 Task: Search one way flight ticket for 5 adults, 2 children, 1 infant in seat and 2 infants on lap in economy from St. Cloud: St. Cloud Regional Airport to Laramie: Laramie Regional Airport on 5-3-2023. Choice of flights is Spirit. Number of bags: 2 checked bags. Price is upto 92000. Outbound departure time preference is 4:00.
Action: Mouse moved to (268, 421)
Screenshot: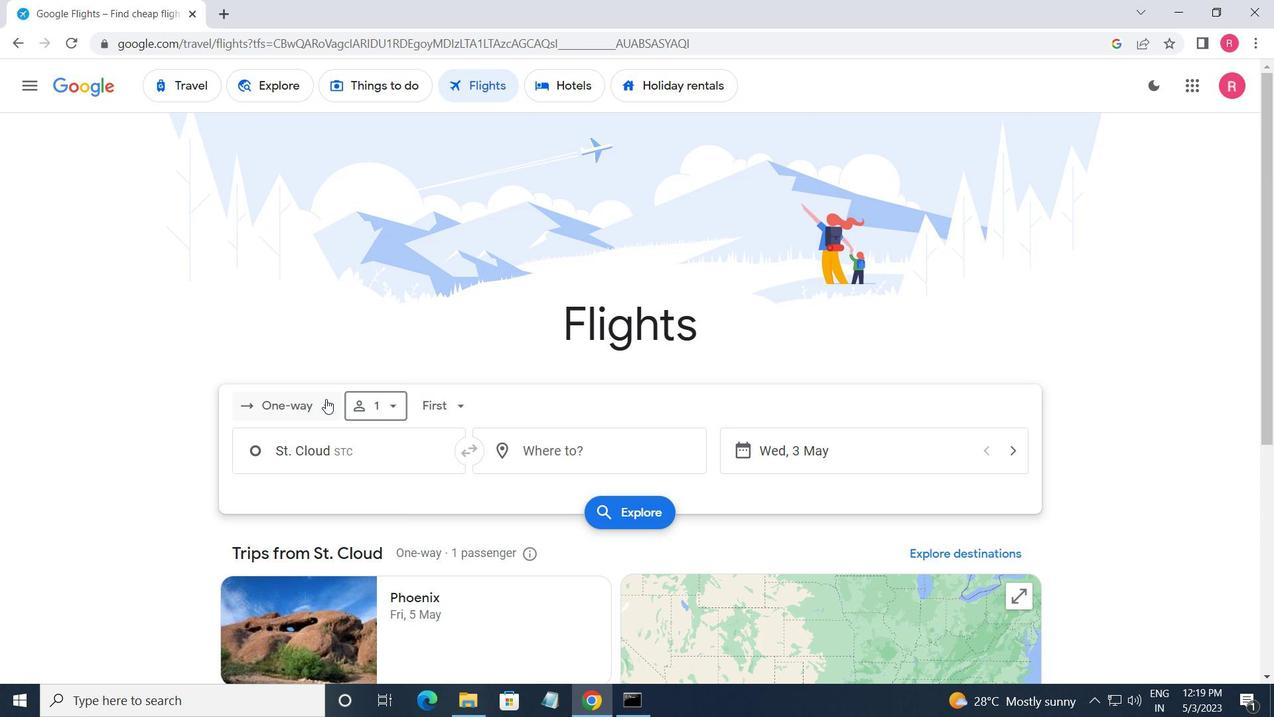 
Action: Mouse pressed left at (268, 421)
Screenshot: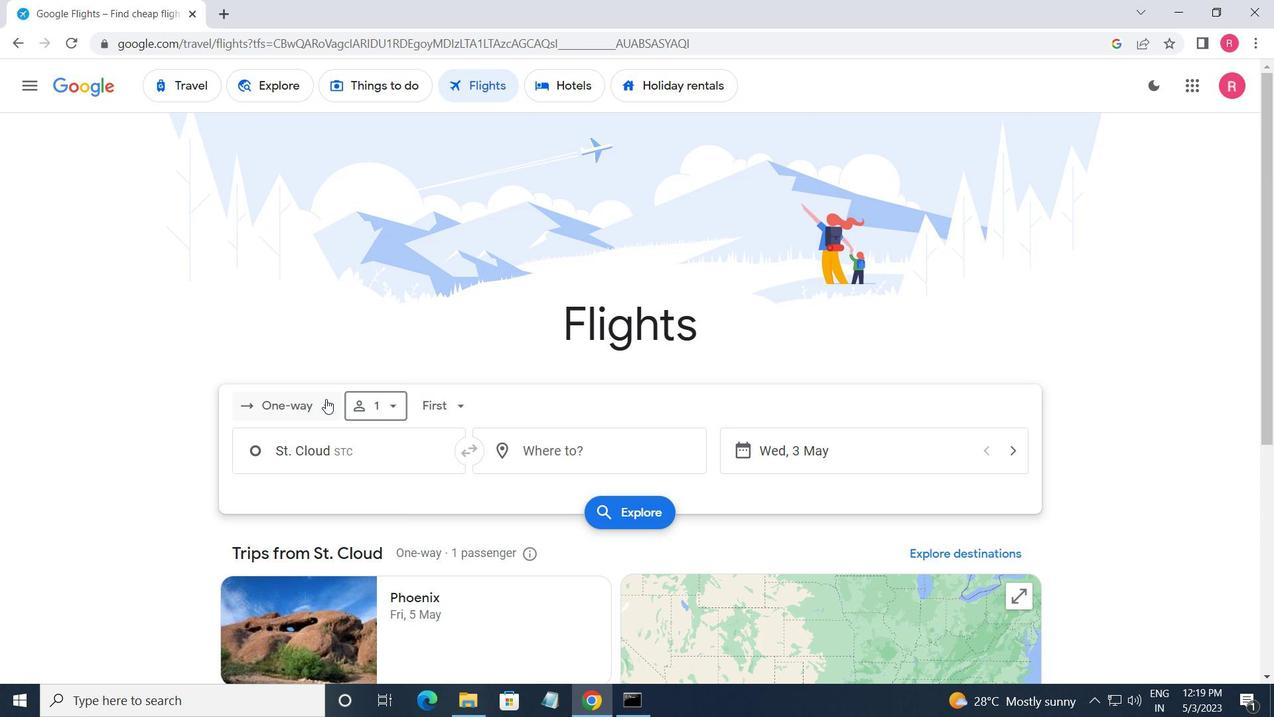 
Action: Mouse moved to (309, 473)
Screenshot: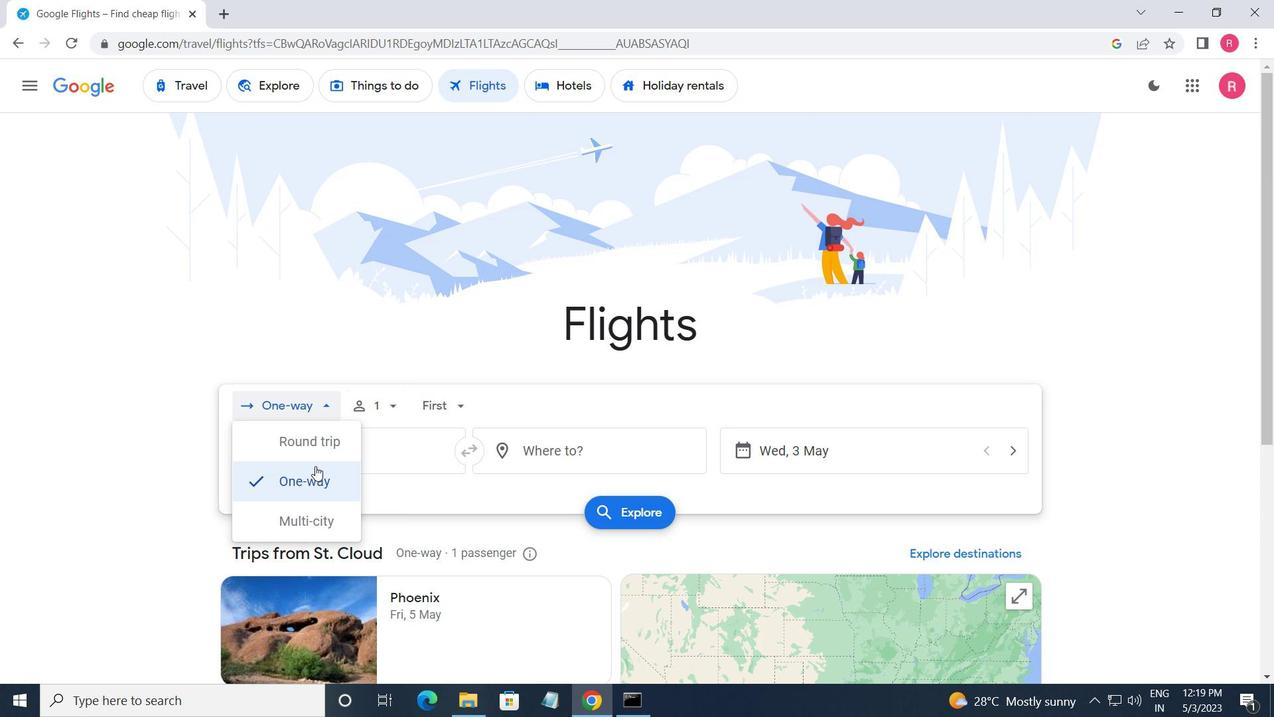
Action: Mouse pressed left at (309, 473)
Screenshot: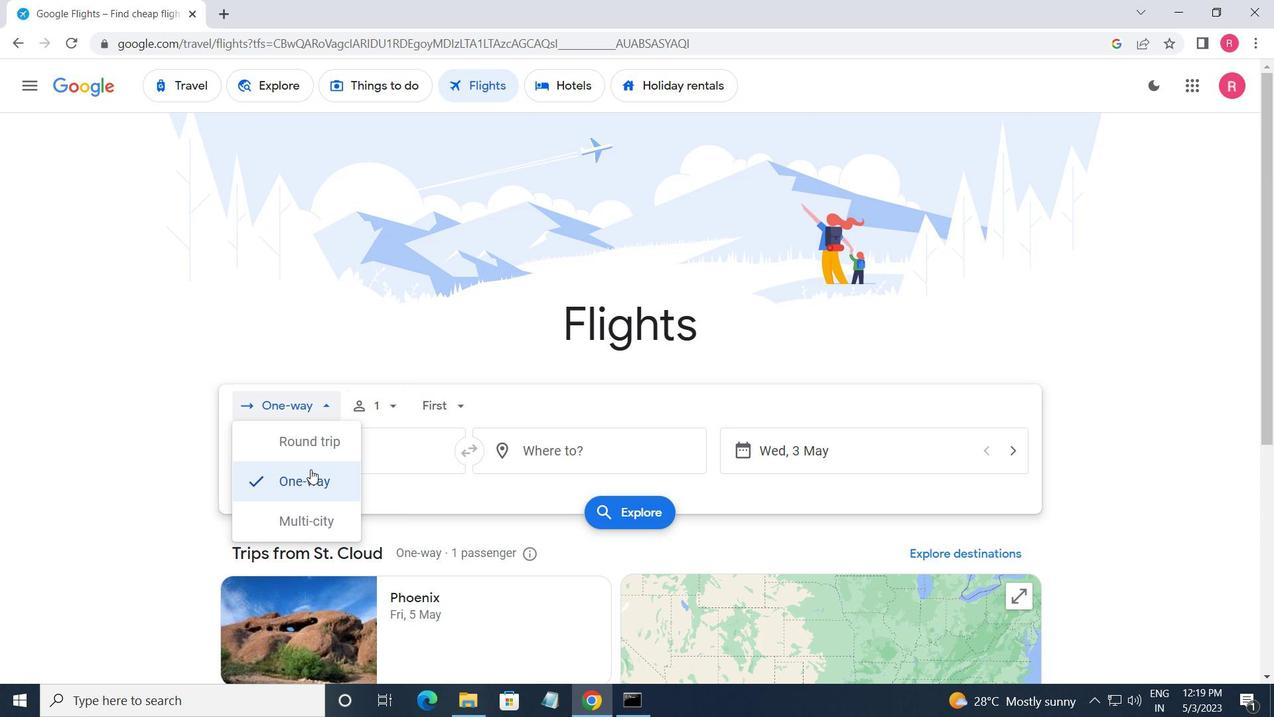 
Action: Mouse moved to (363, 403)
Screenshot: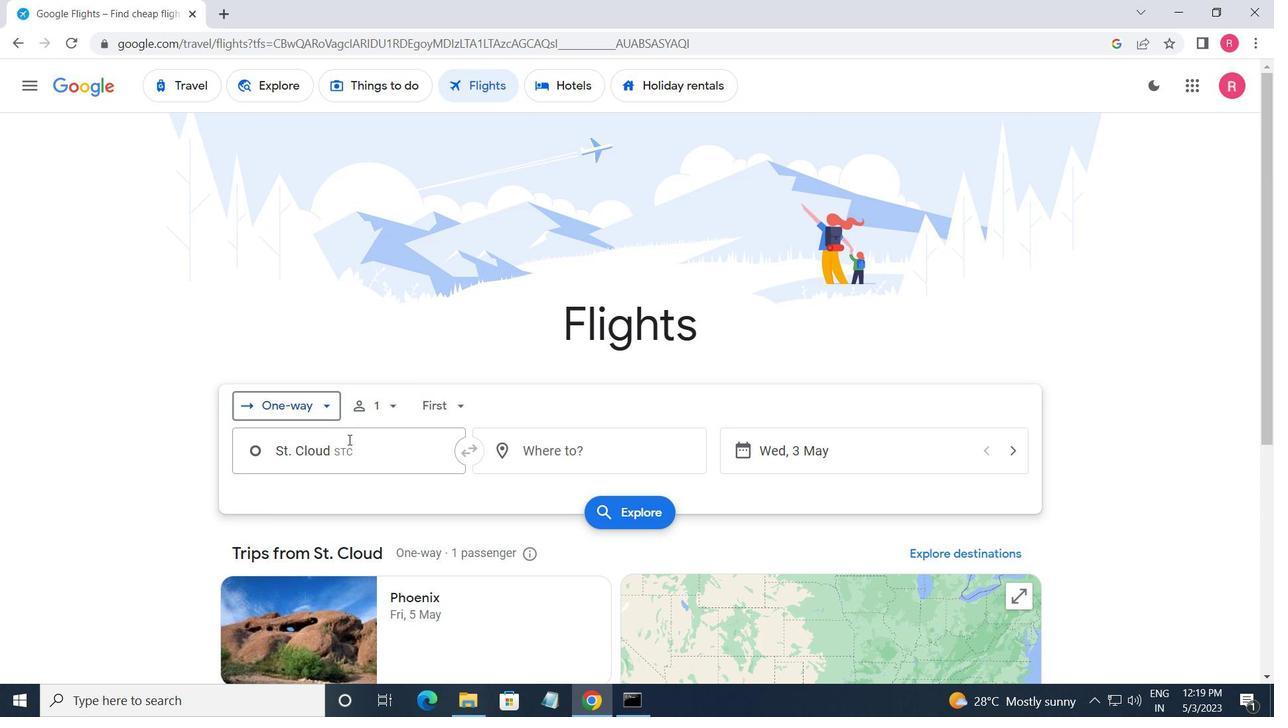 
Action: Mouse pressed left at (363, 403)
Screenshot: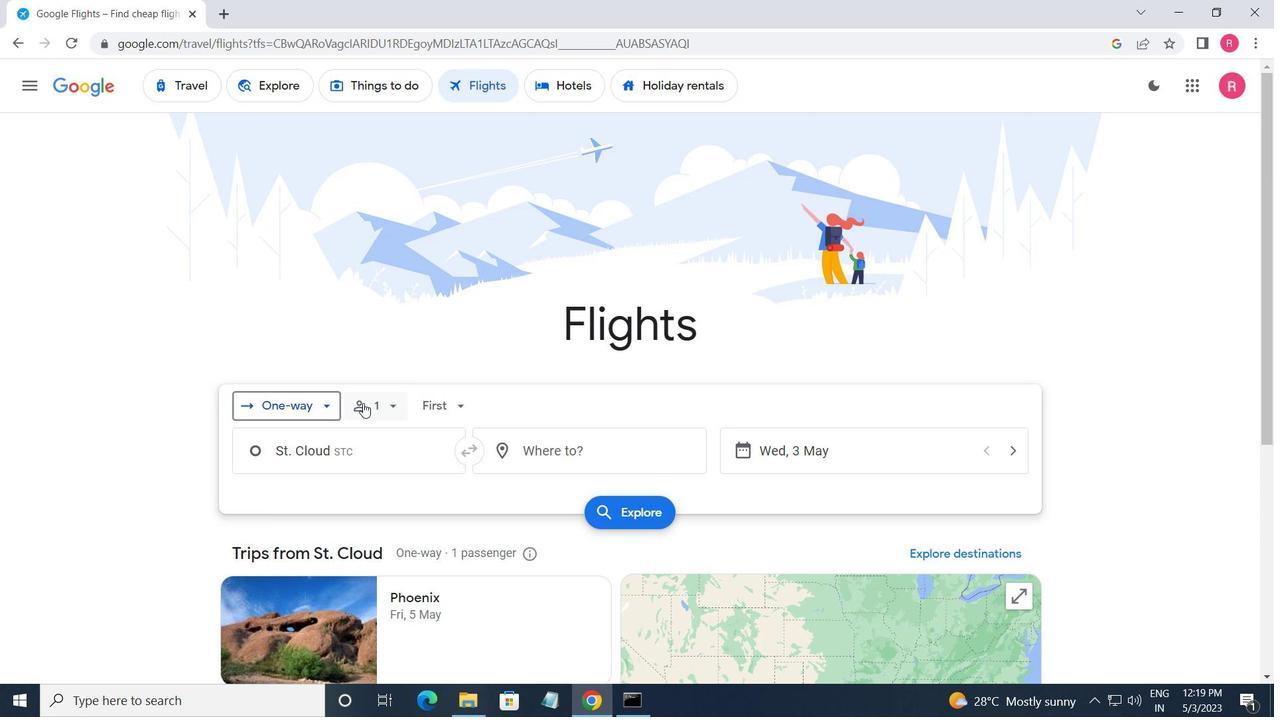 
Action: Mouse moved to (510, 447)
Screenshot: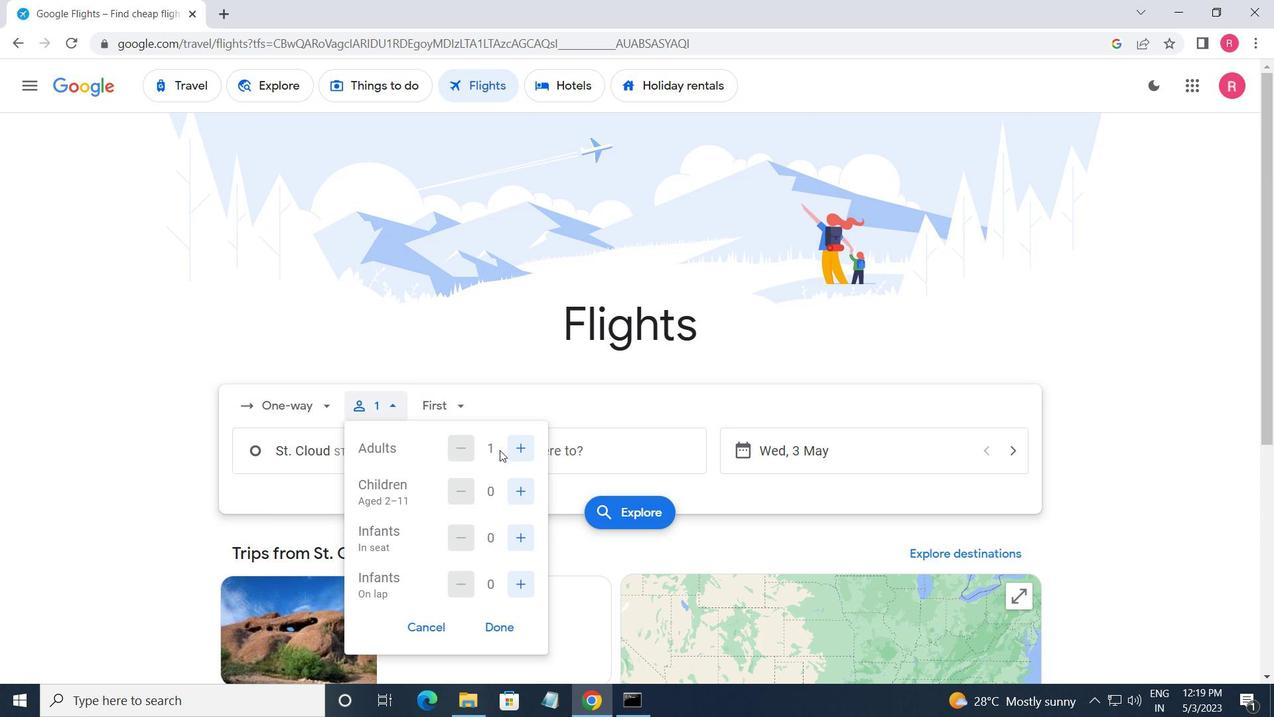 
Action: Mouse pressed left at (510, 447)
Screenshot: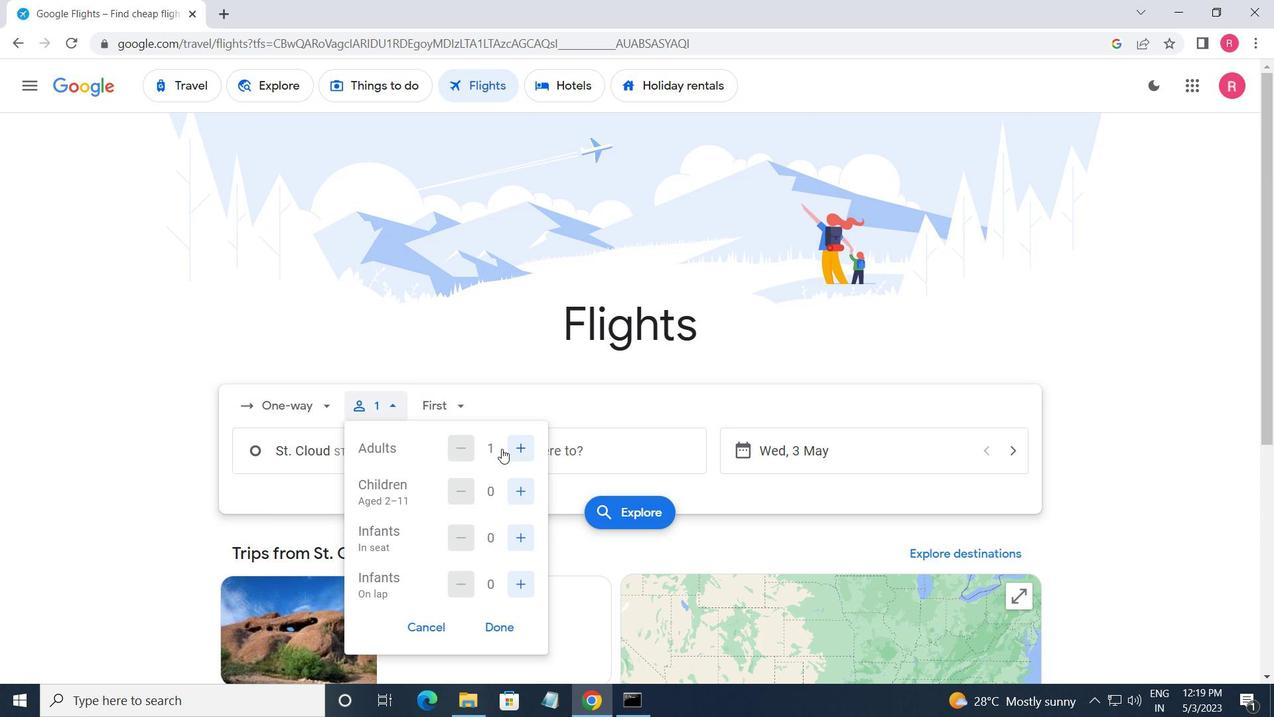 
Action: Mouse pressed left at (510, 447)
Screenshot: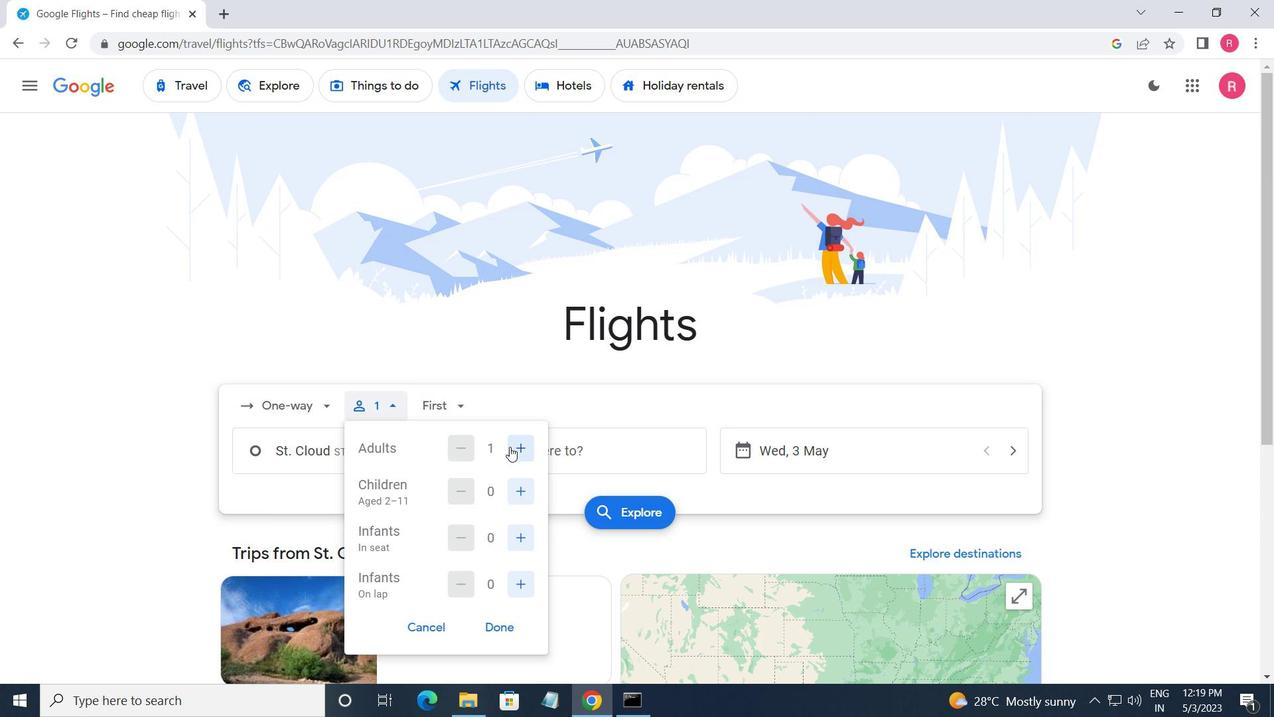 
Action: Mouse pressed left at (510, 447)
Screenshot: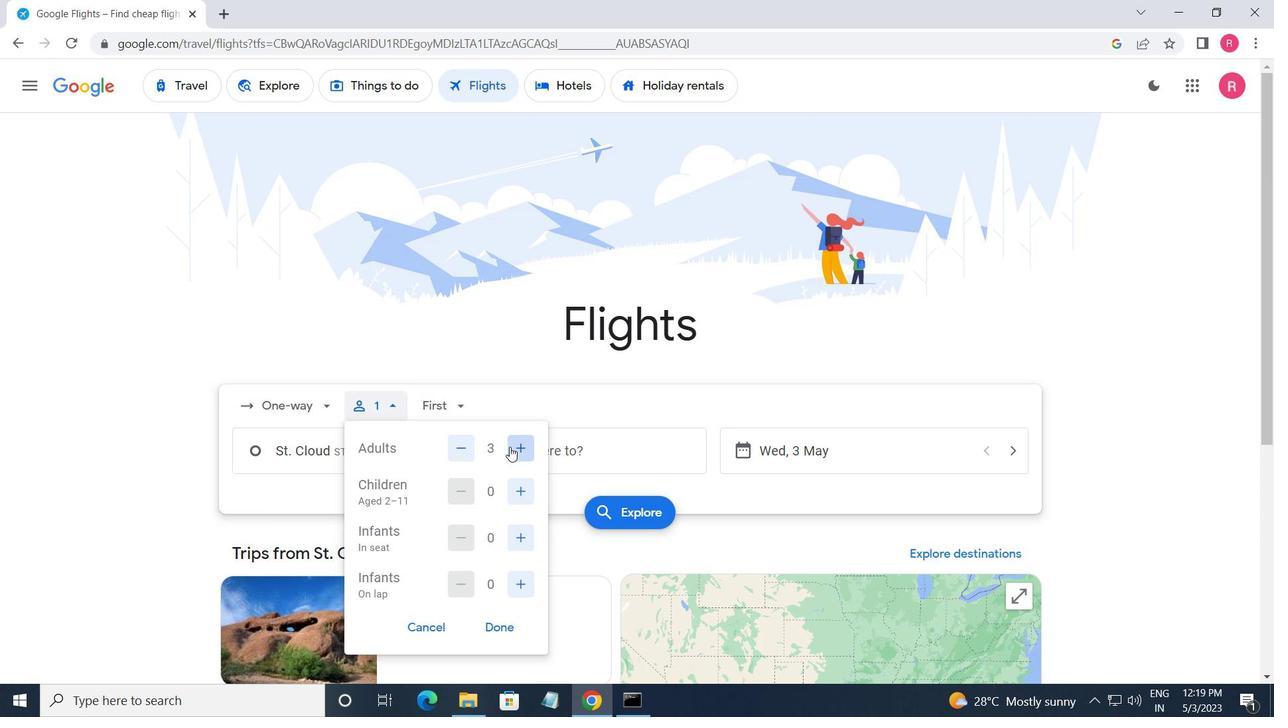 
Action: Mouse pressed left at (510, 447)
Screenshot: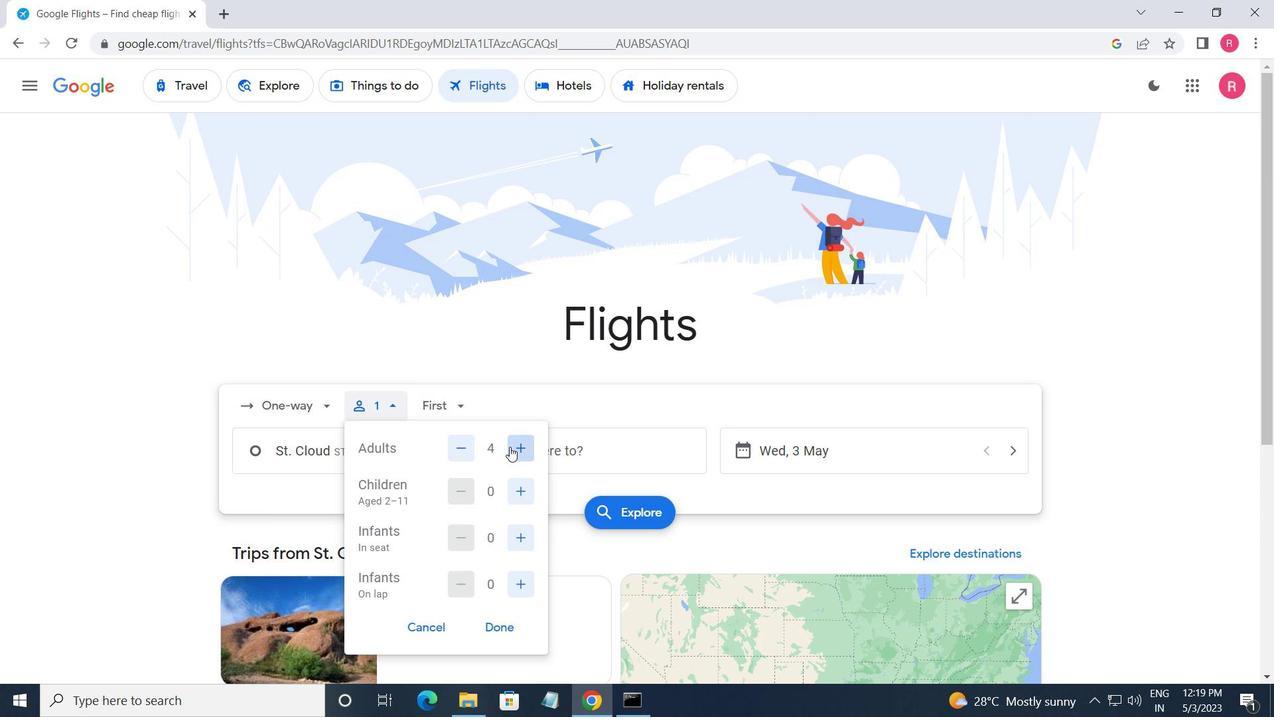 
Action: Mouse moved to (521, 485)
Screenshot: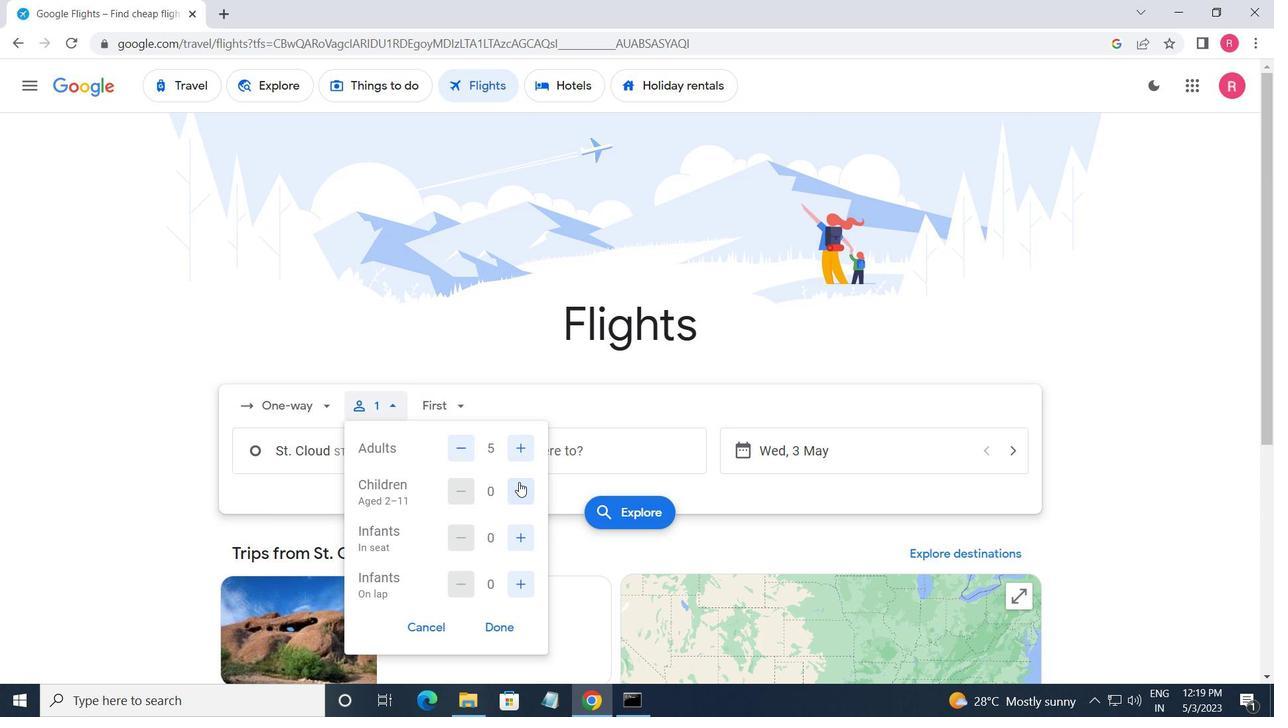 
Action: Mouse pressed left at (521, 485)
Screenshot: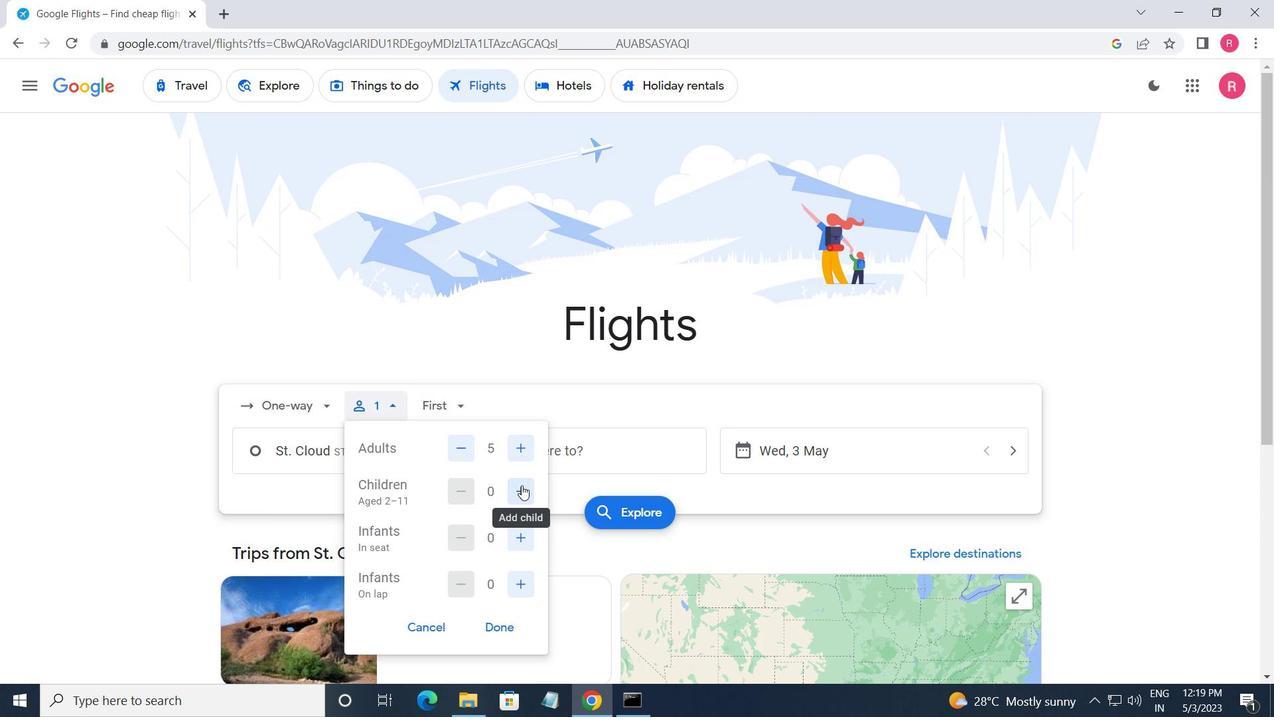 
Action: Mouse pressed left at (521, 485)
Screenshot: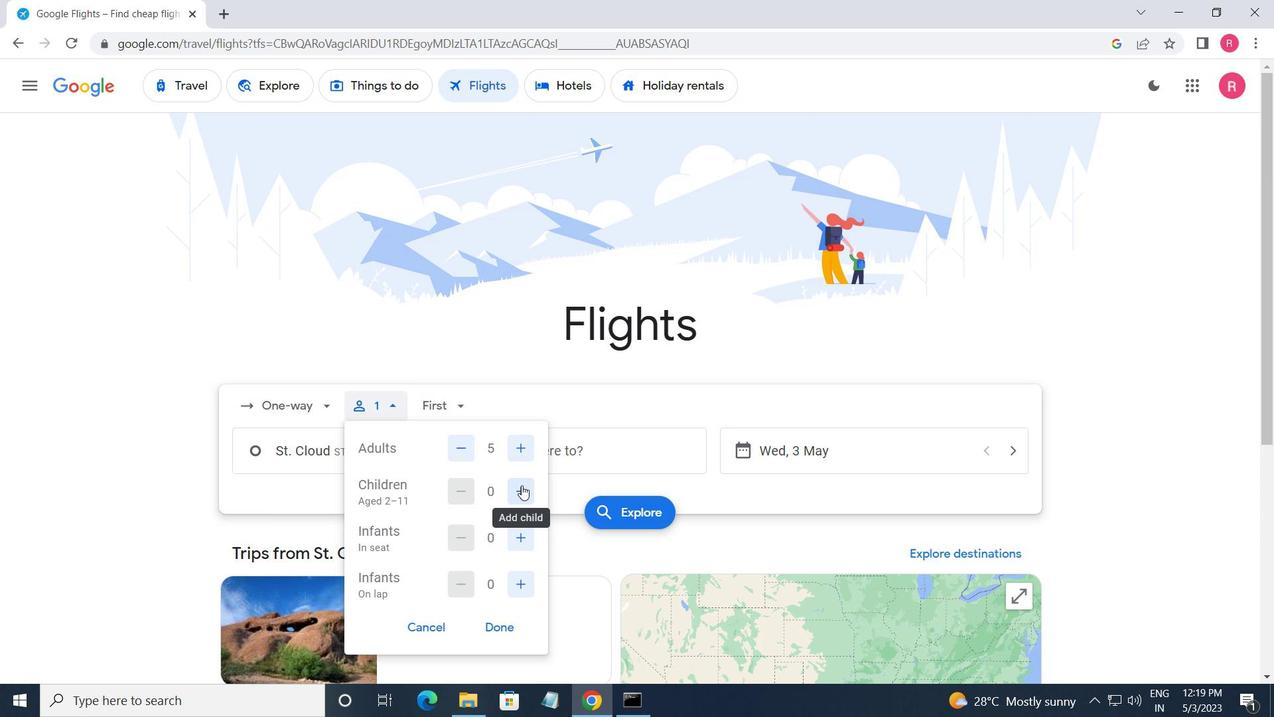 
Action: Mouse moved to (523, 531)
Screenshot: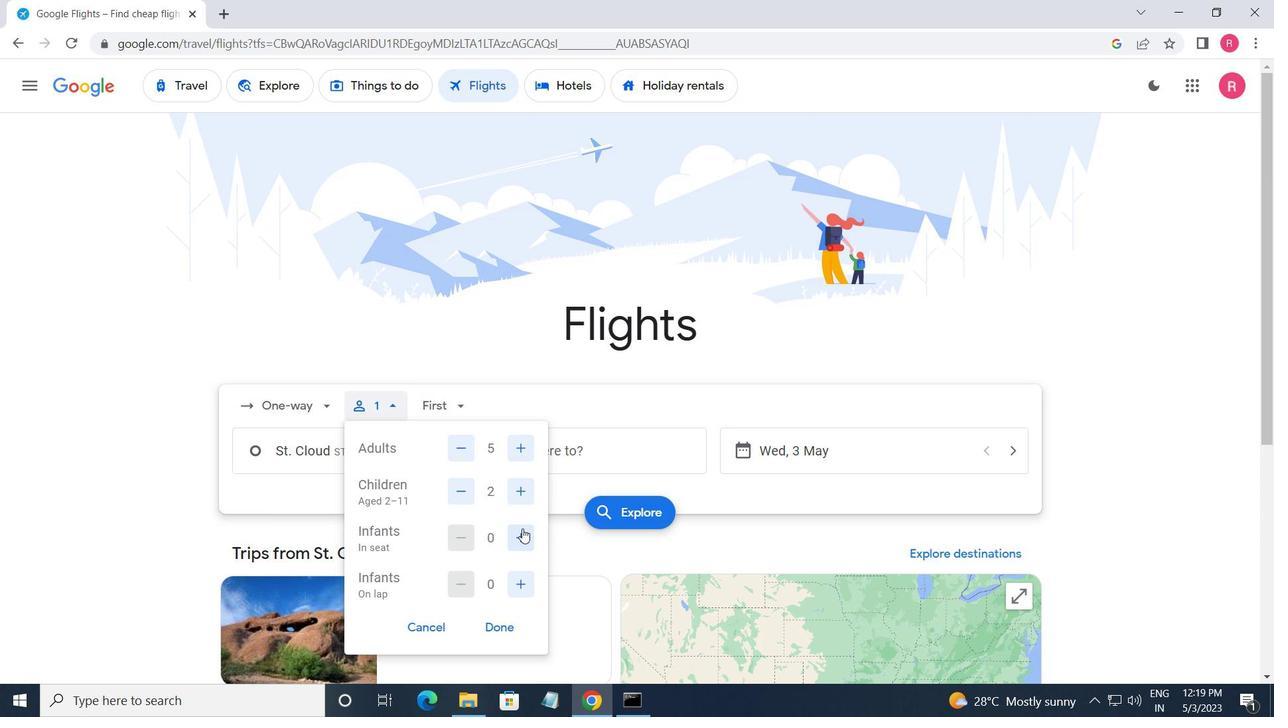 
Action: Mouse pressed left at (523, 531)
Screenshot: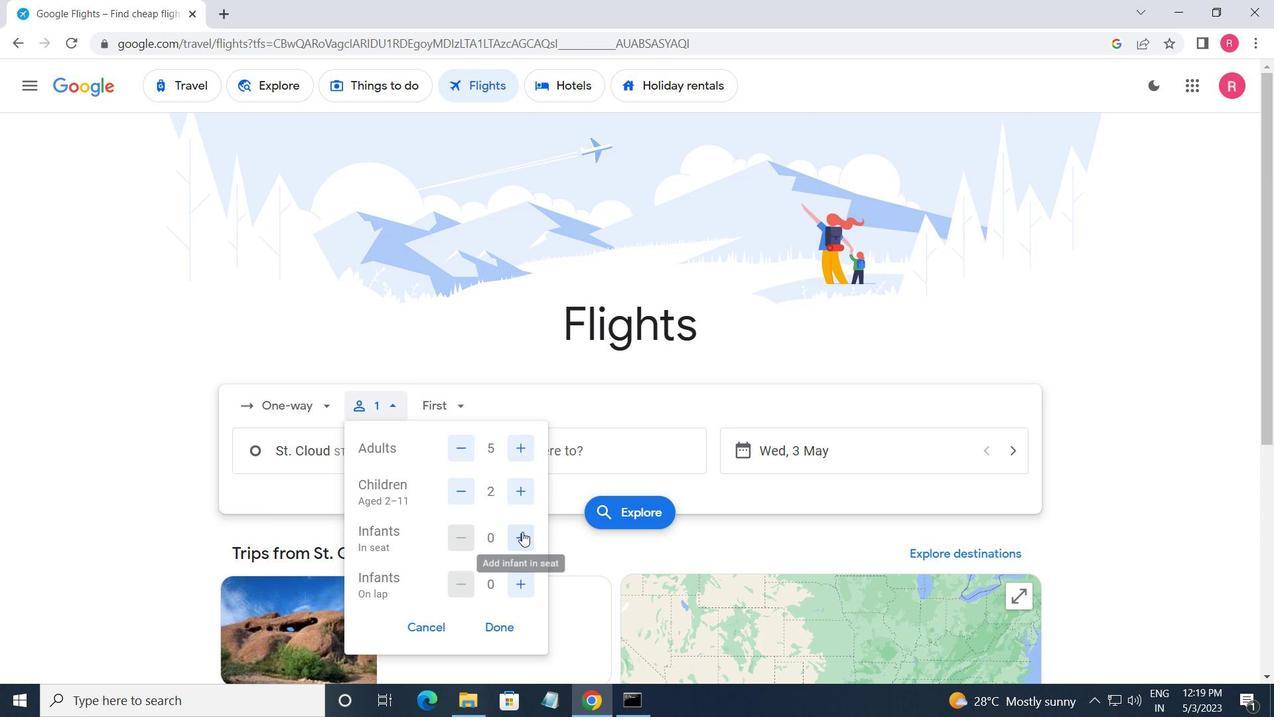 
Action: Mouse moved to (518, 592)
Screenshot: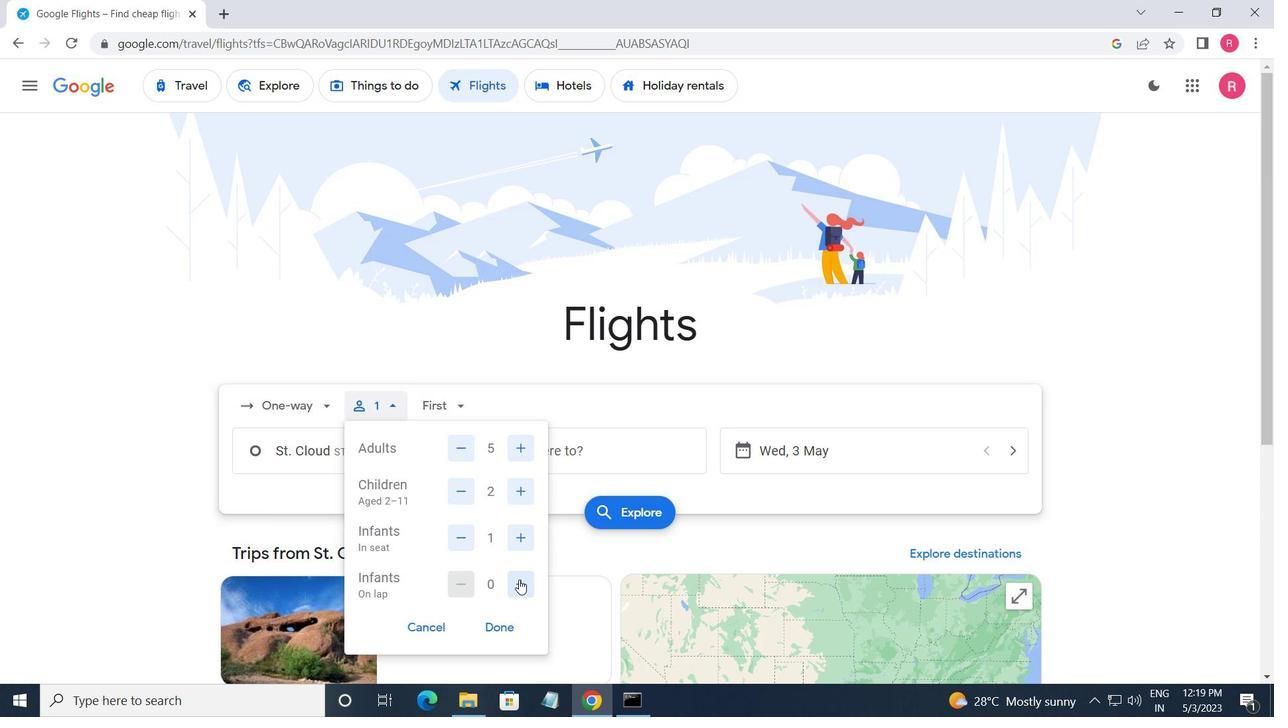 
Action: Mouse pressed left at (518, 592)
Screenshot: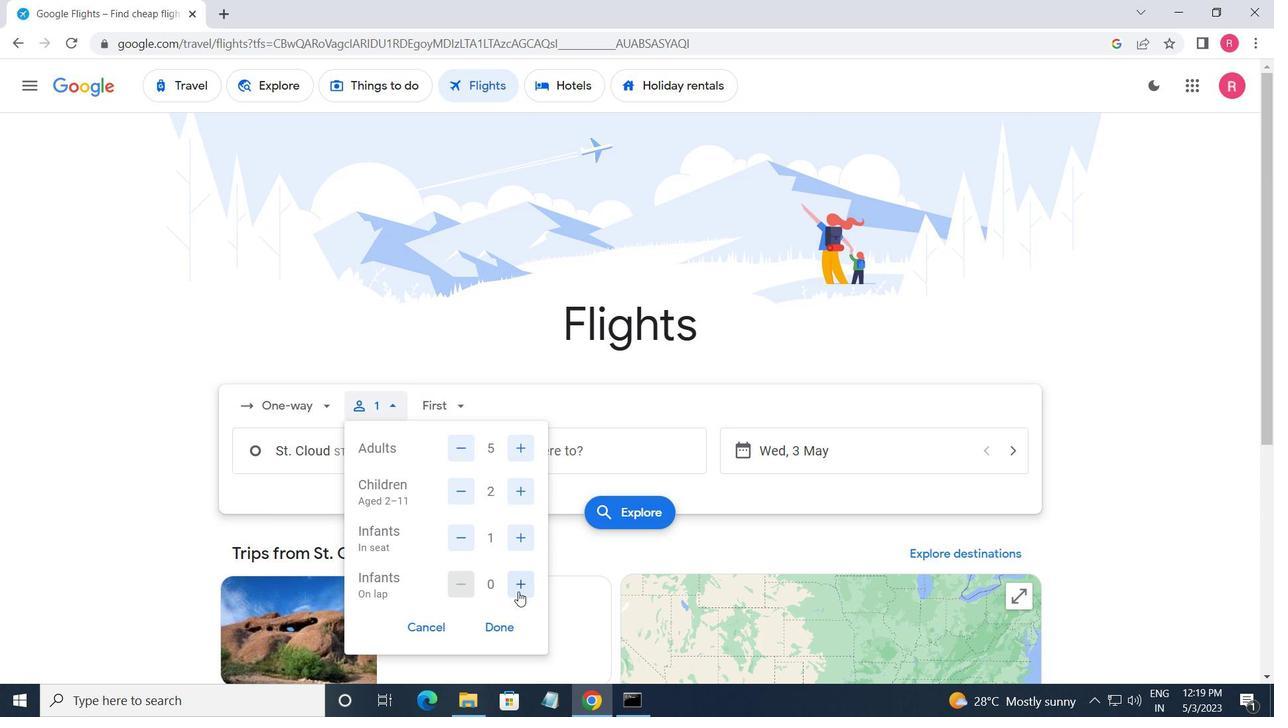 
Action: Mouse moved to (504, 630)
Screenshot: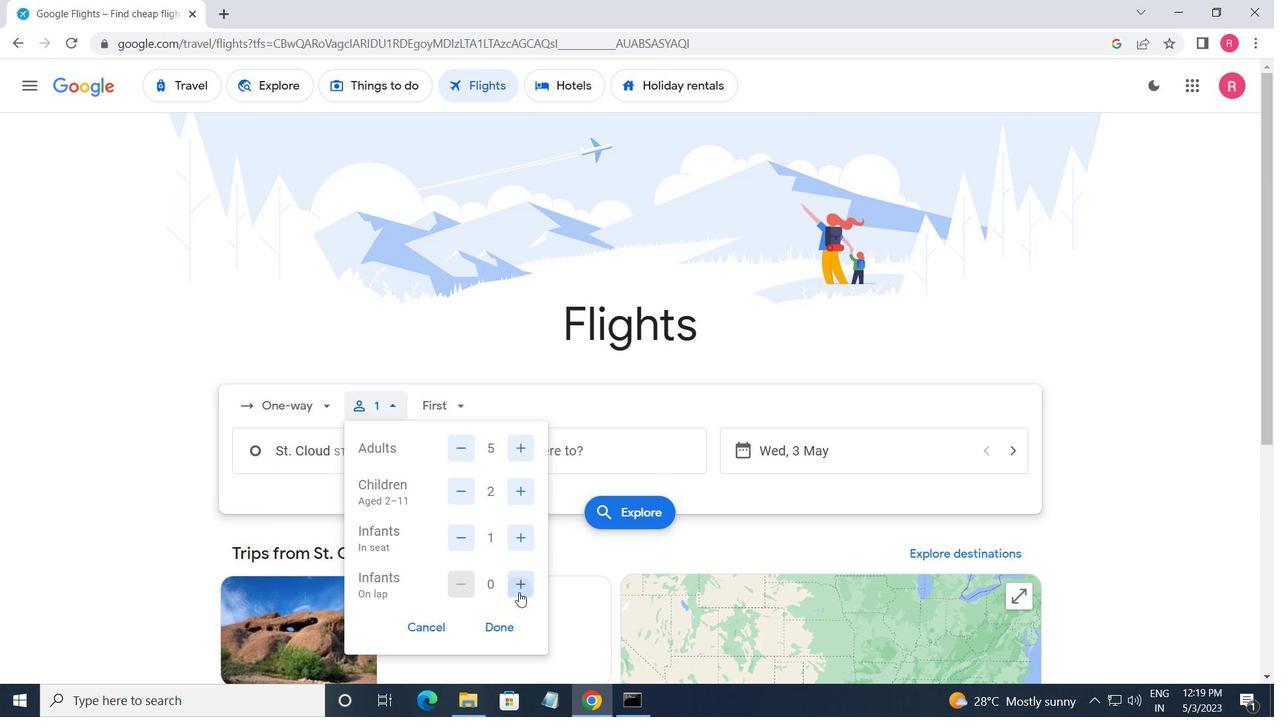 
Action: Mouse pressed left at (504, 630)
Screenshot: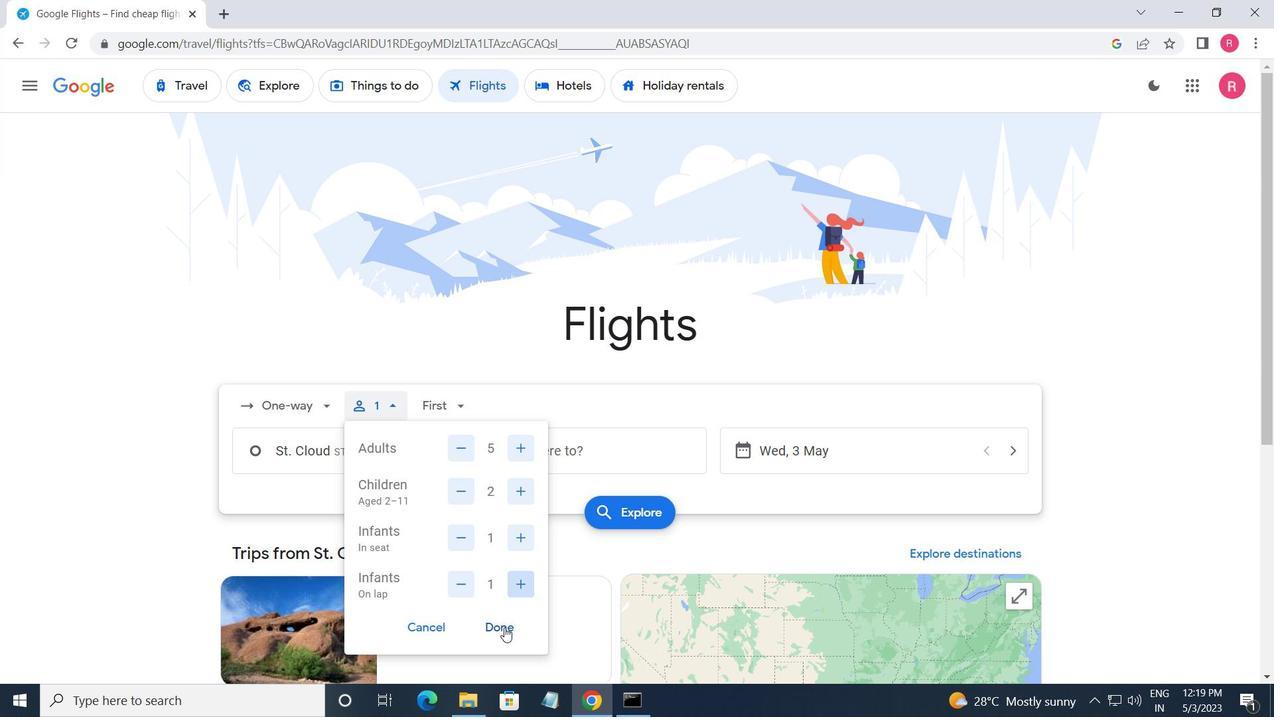 
Action: Mouse moved to (436, 407)
Screenshot: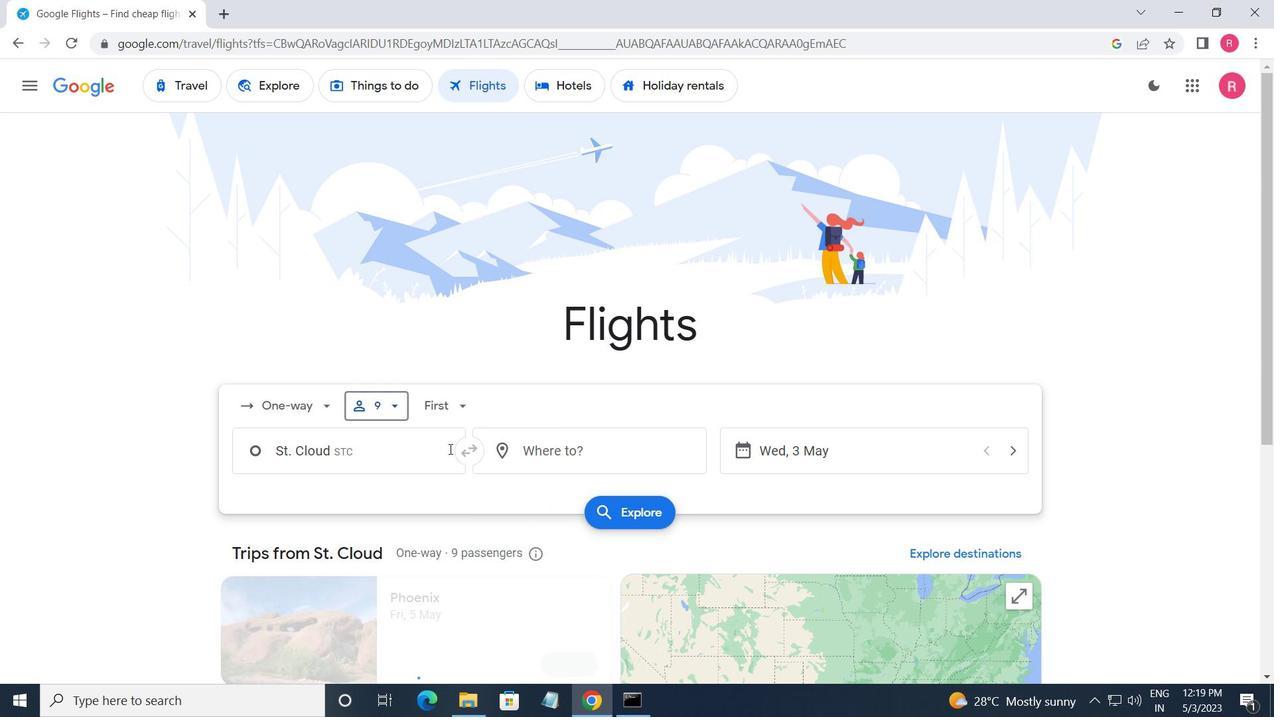 
Action: Mouse pressed left at (436, 407)
Screenshot: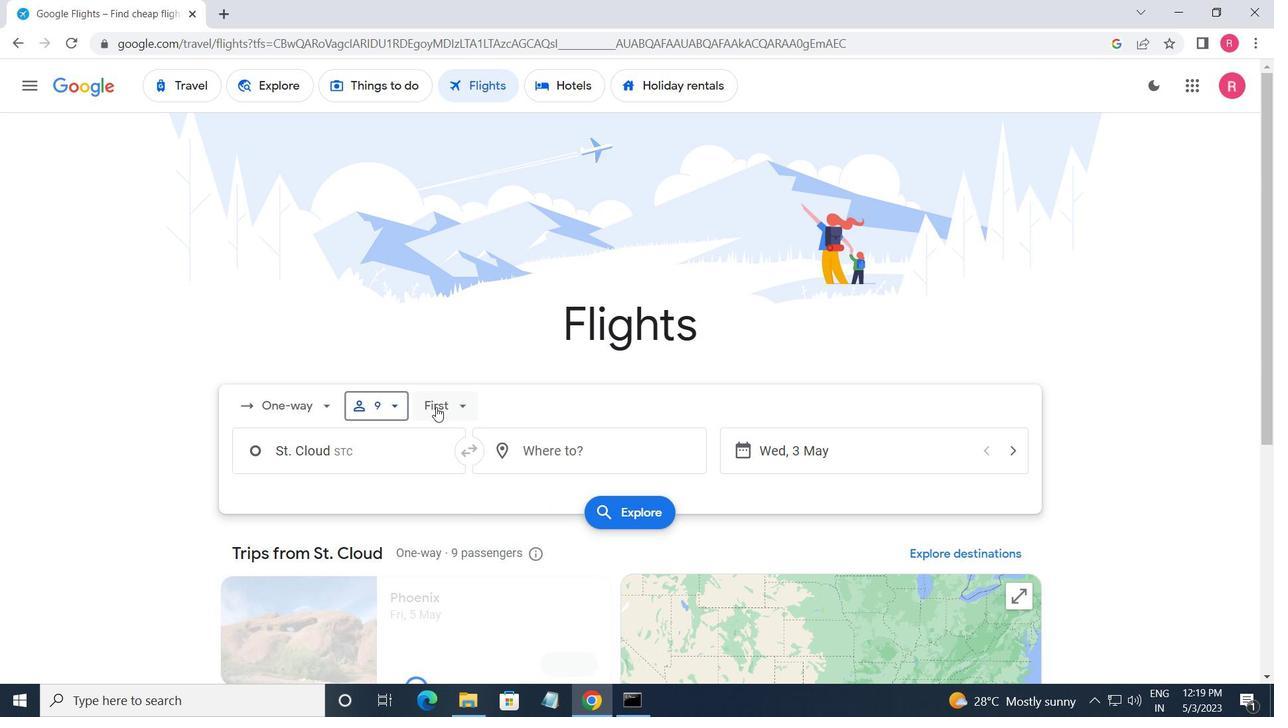 
Action: Mouse moved to (477, 438)
Screenshot: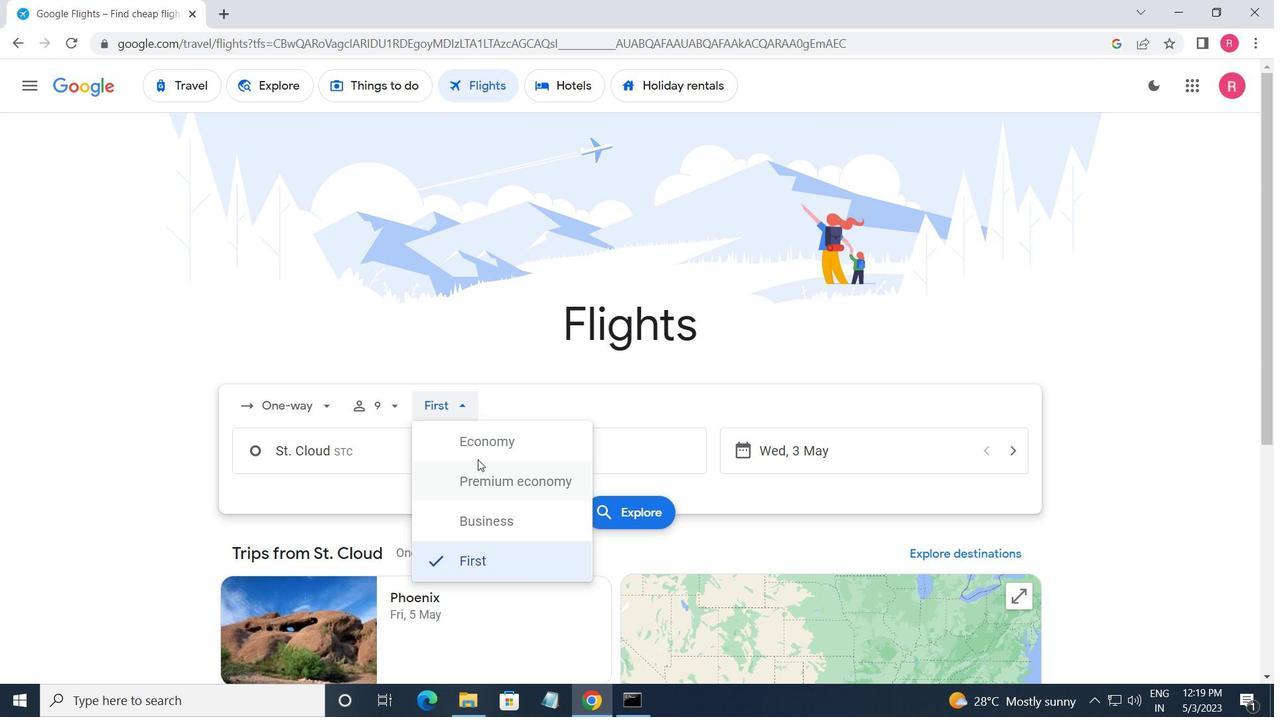 
Action: Mouse pressed left at (477, 438)
Screenshot: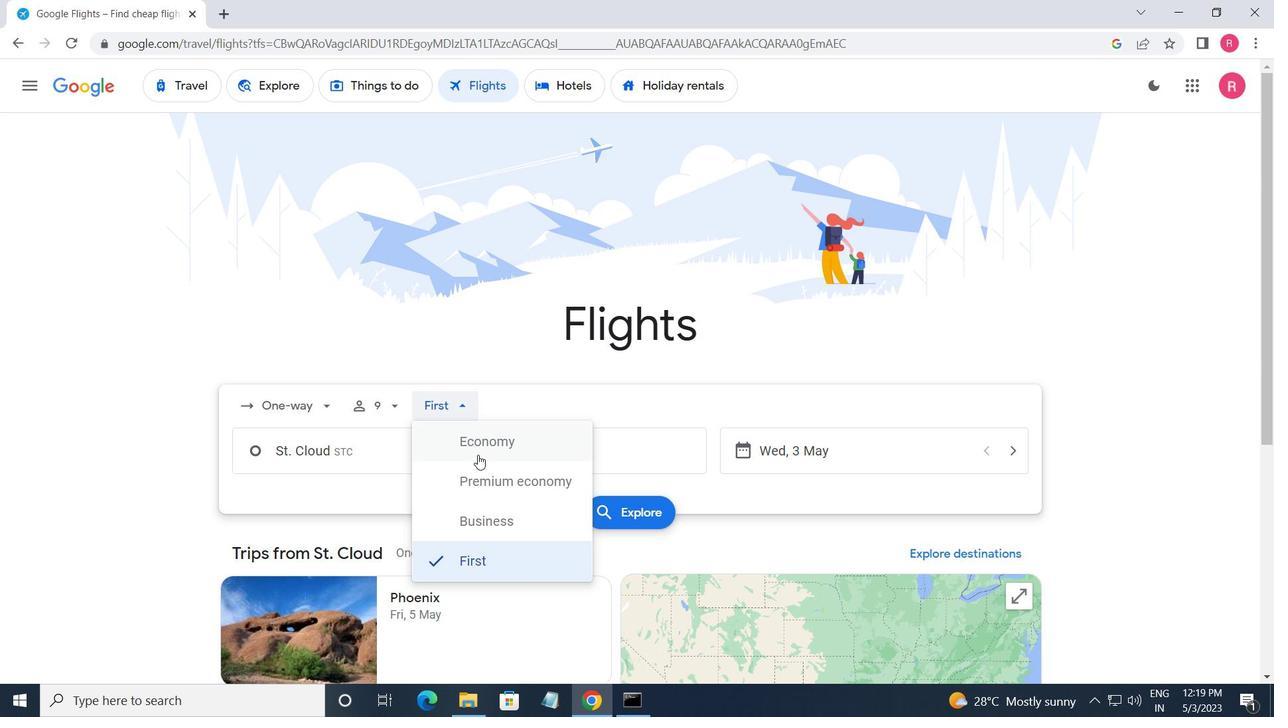 
Action: Mouse moved to (413, 450)
Screenshot: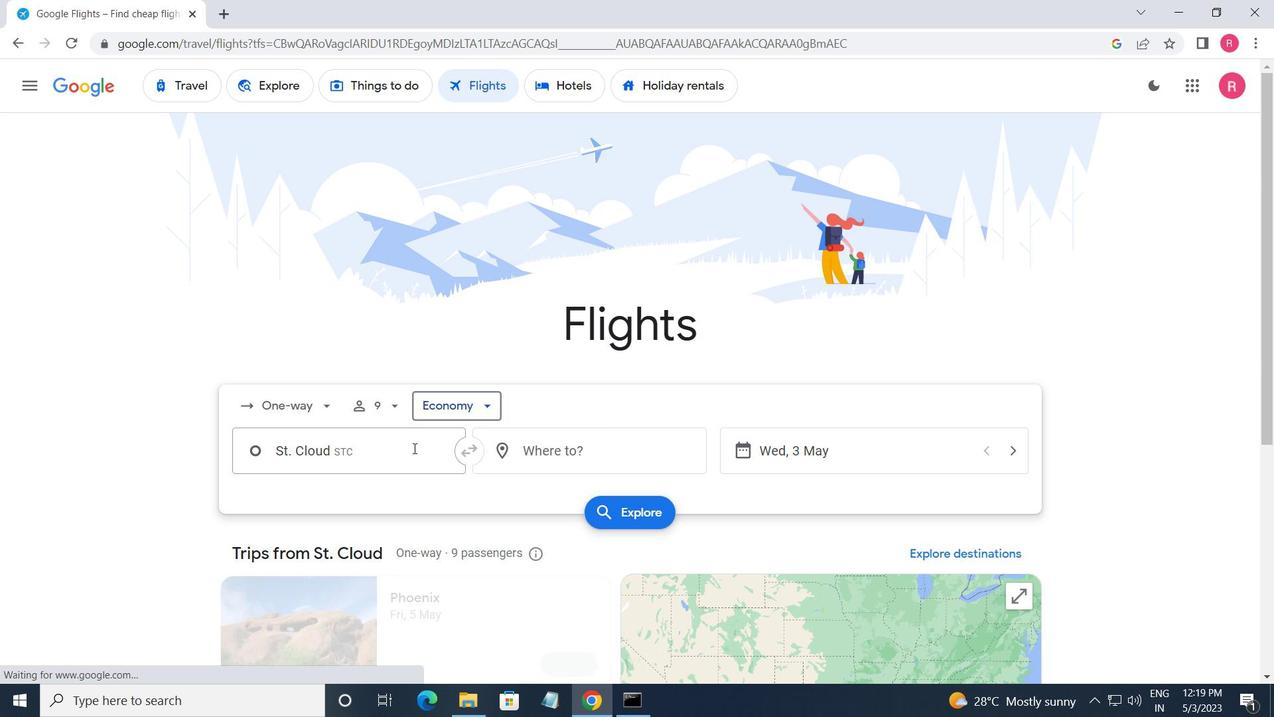 
Action: Mouse pressed left at (413, 450)
Screenshot: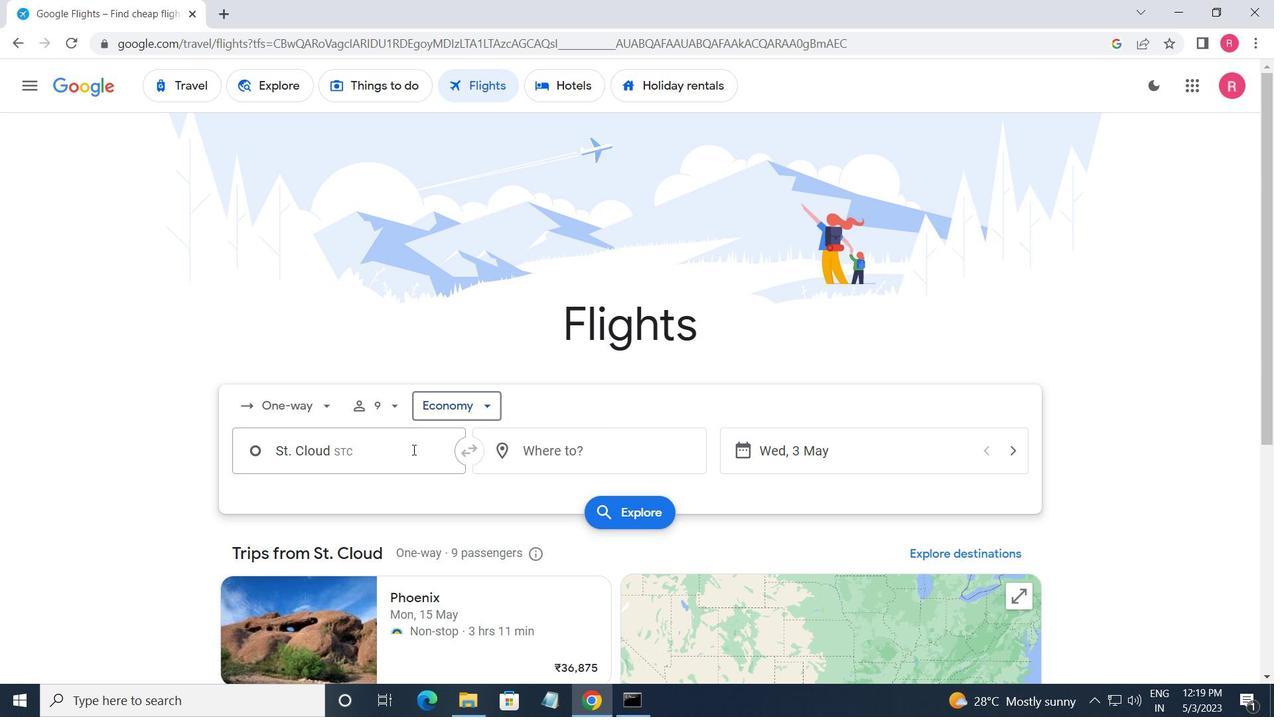 
Action: Mouse moved to (383, 590)
Screenshot: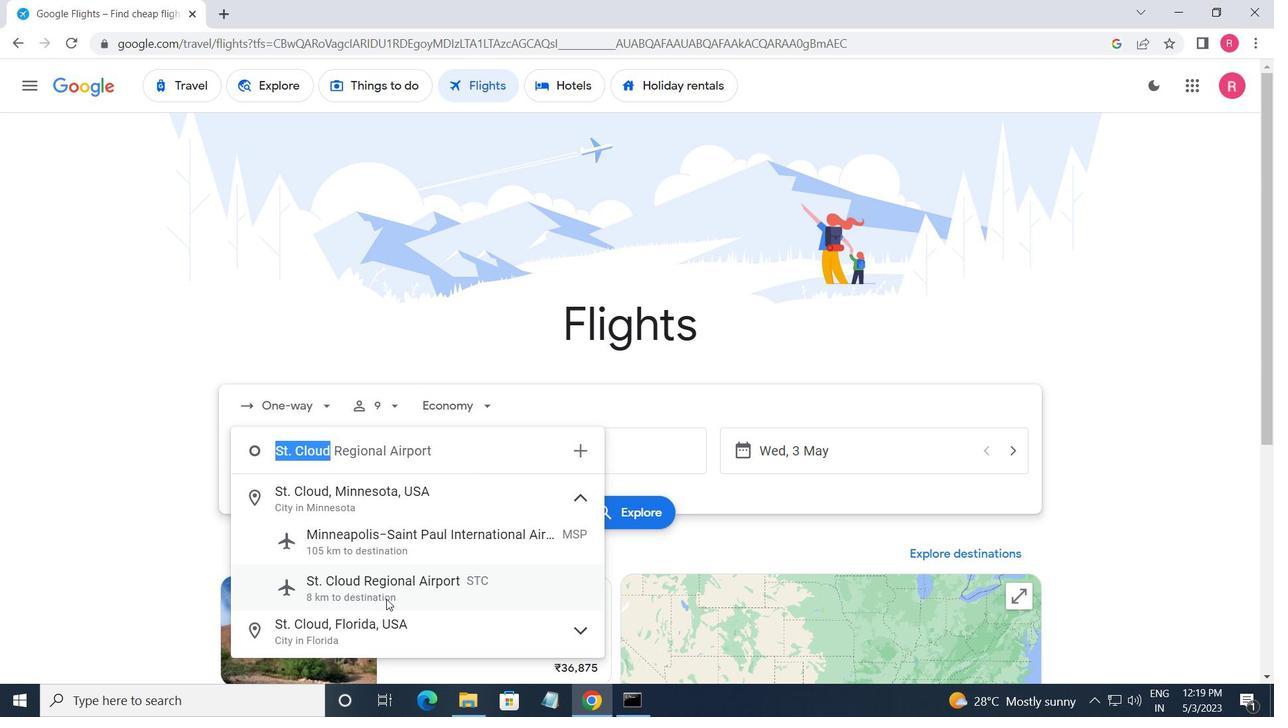 
Action: Mouse pressed left at (383, 590)
Screenshot: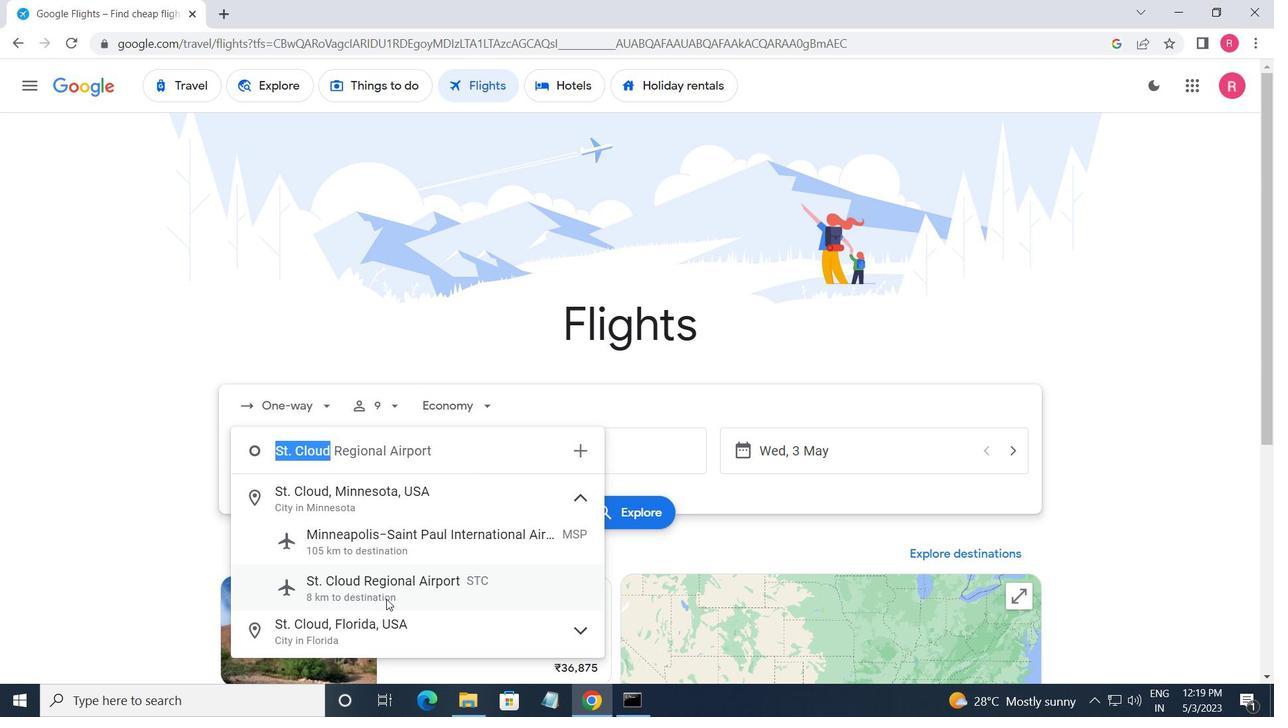 
Action: Mouse moved to (573, 448)
Screenshot: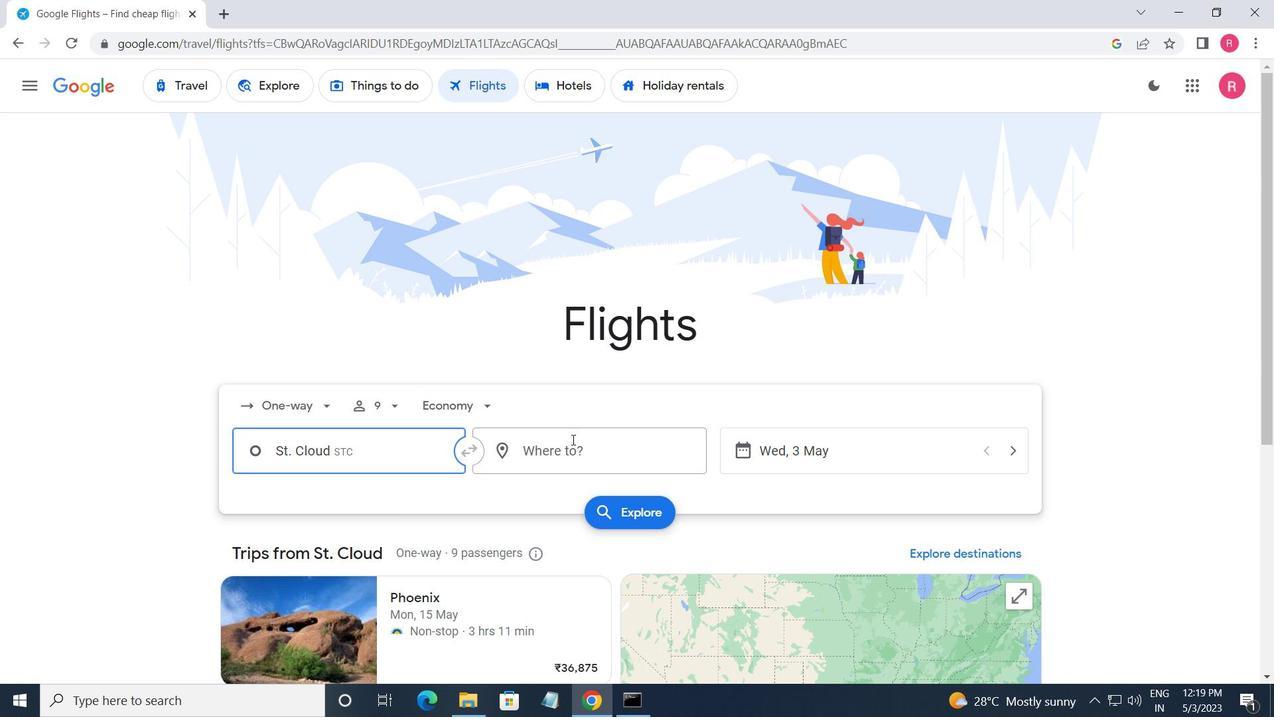 
Action: Mouse pressed left at (573, 448)
Screenshot: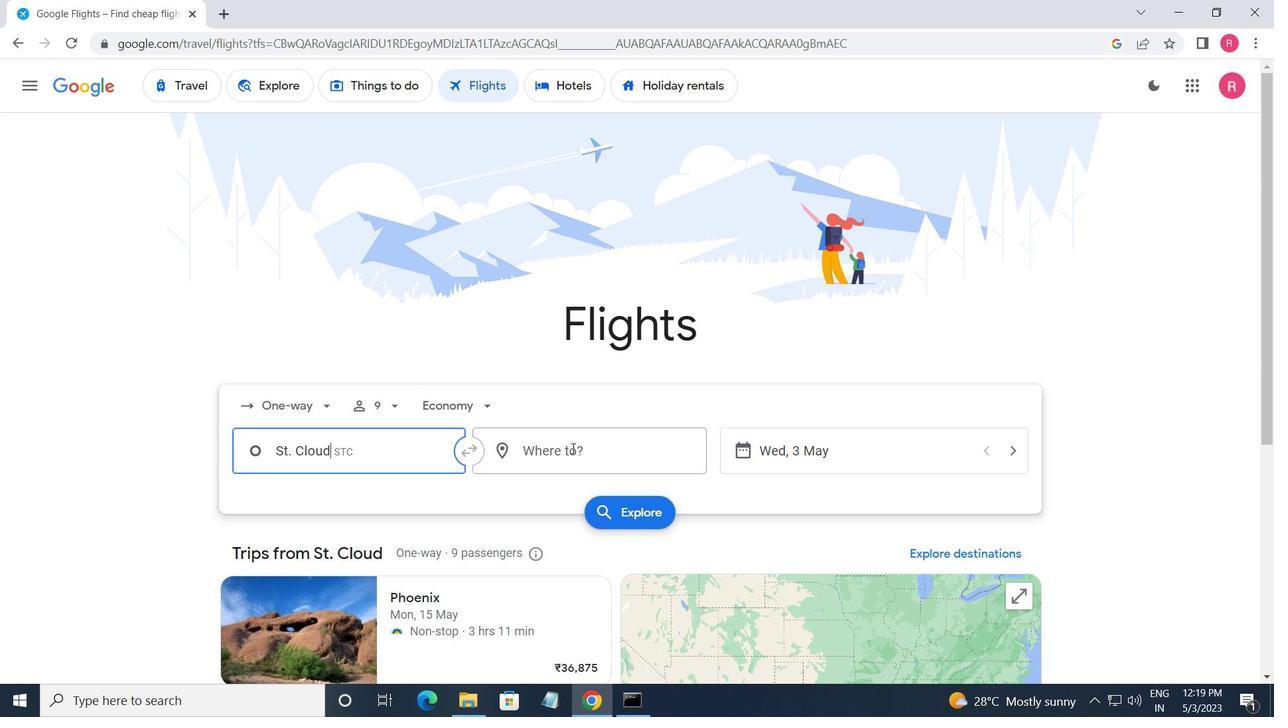 
Action: Mouse moved to (576, 624)
Screenshot: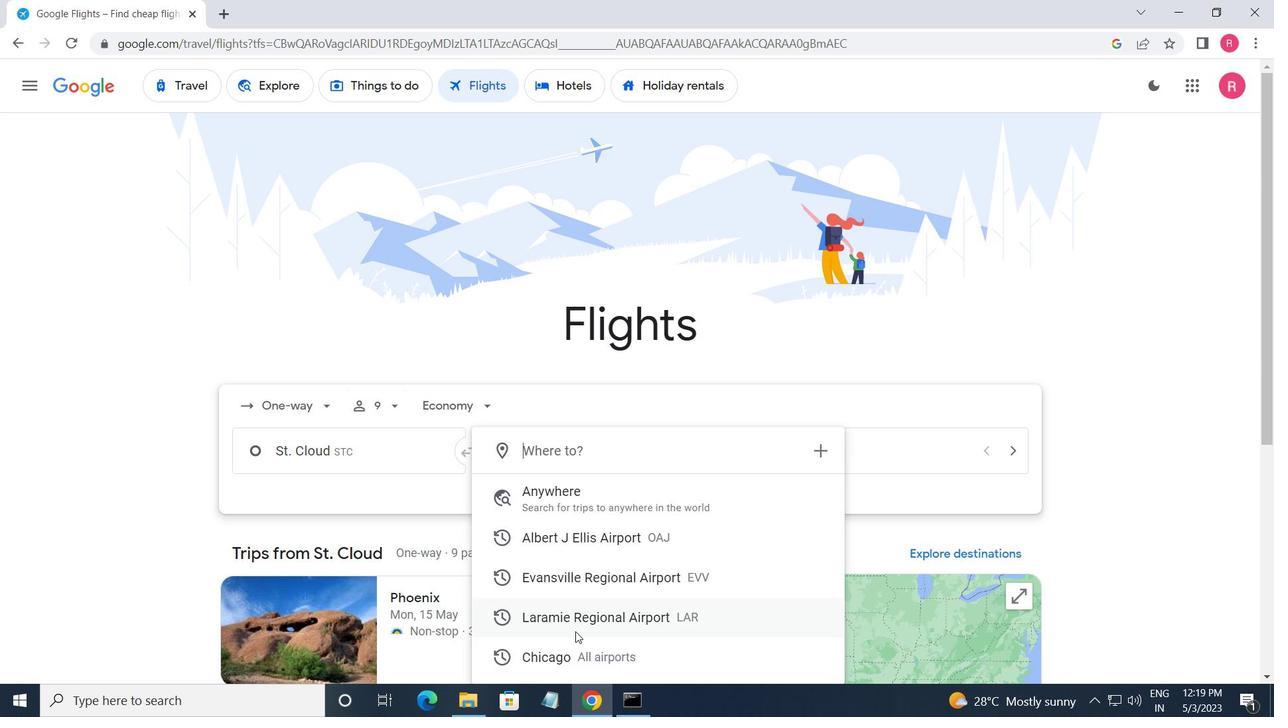 
Action: Mouse pressed left at (576, 624)
Screenshot: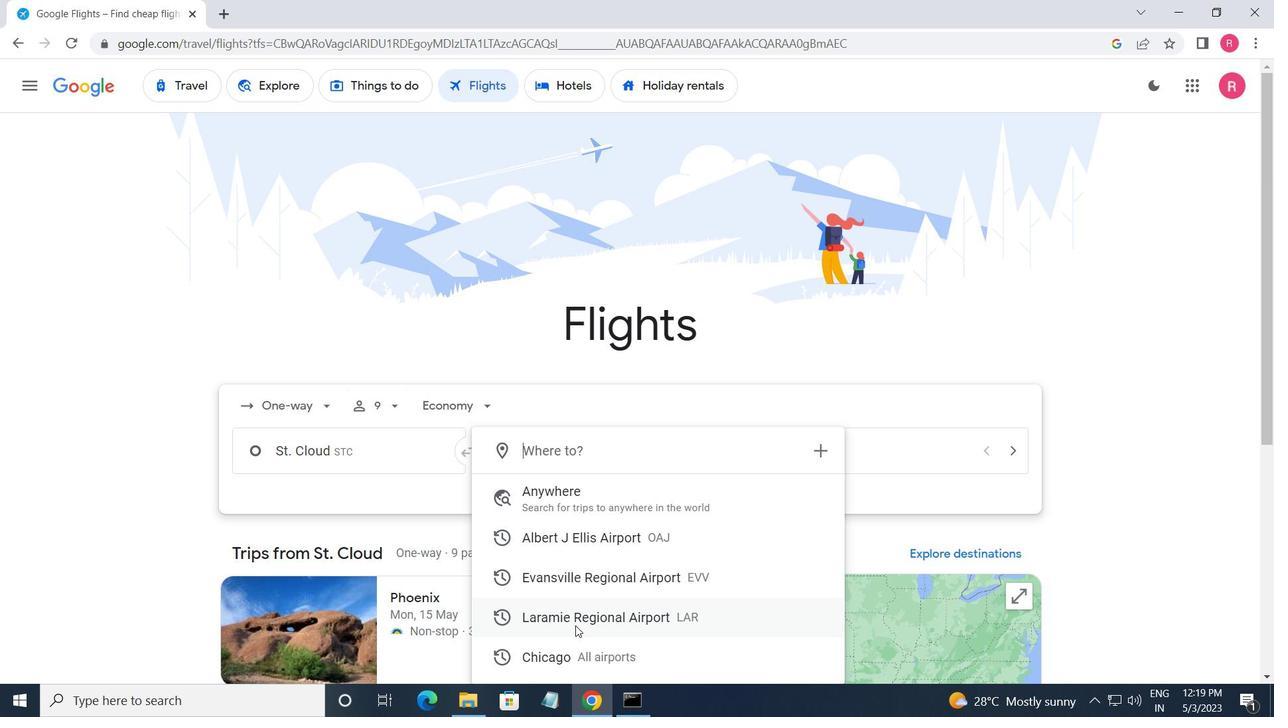 
Action: Mouse moved to (880, 446)
Screenshot: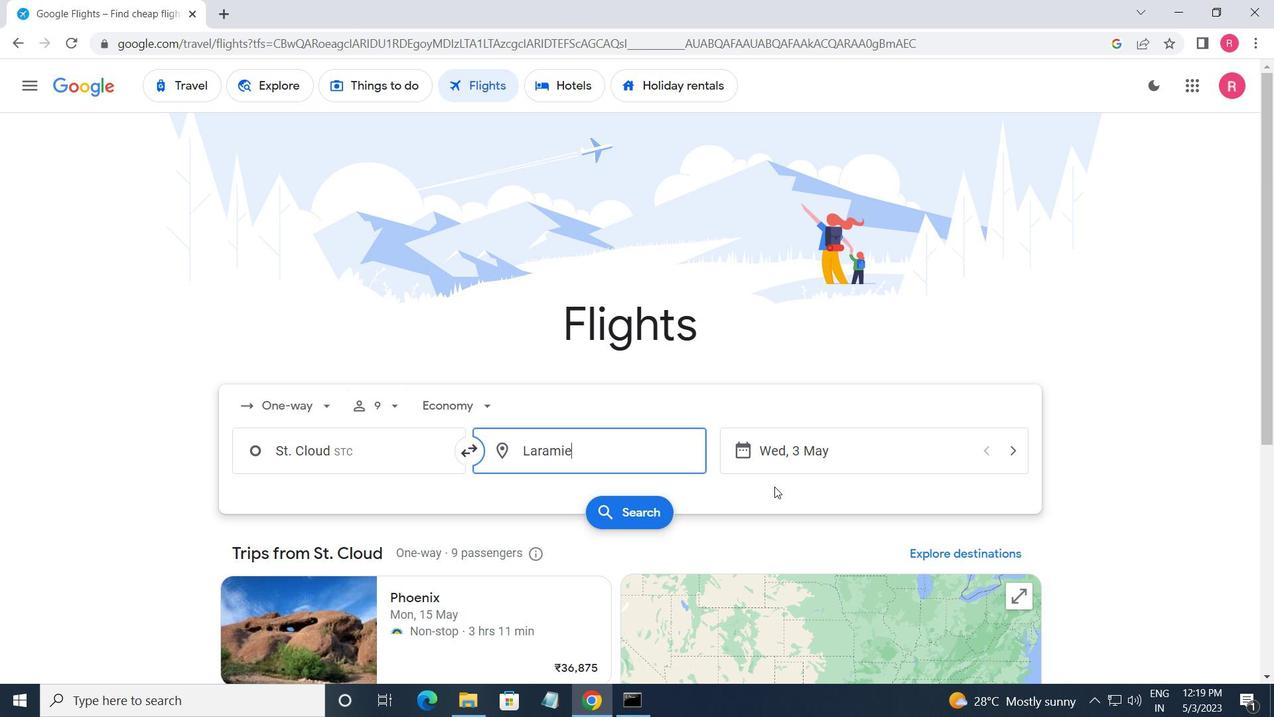 
Action: Mouse pressed left at (880, 446)
Screenshot: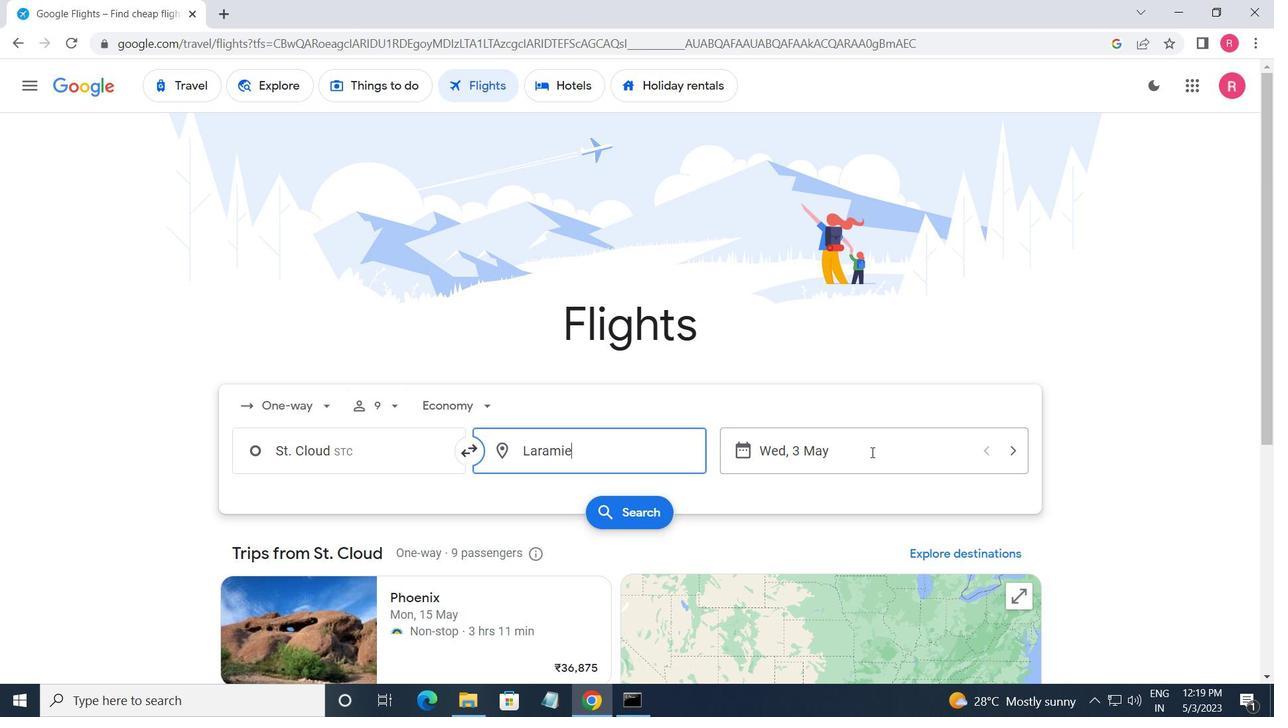 
Action: Mouse moved to (571, 391)
Screenshot: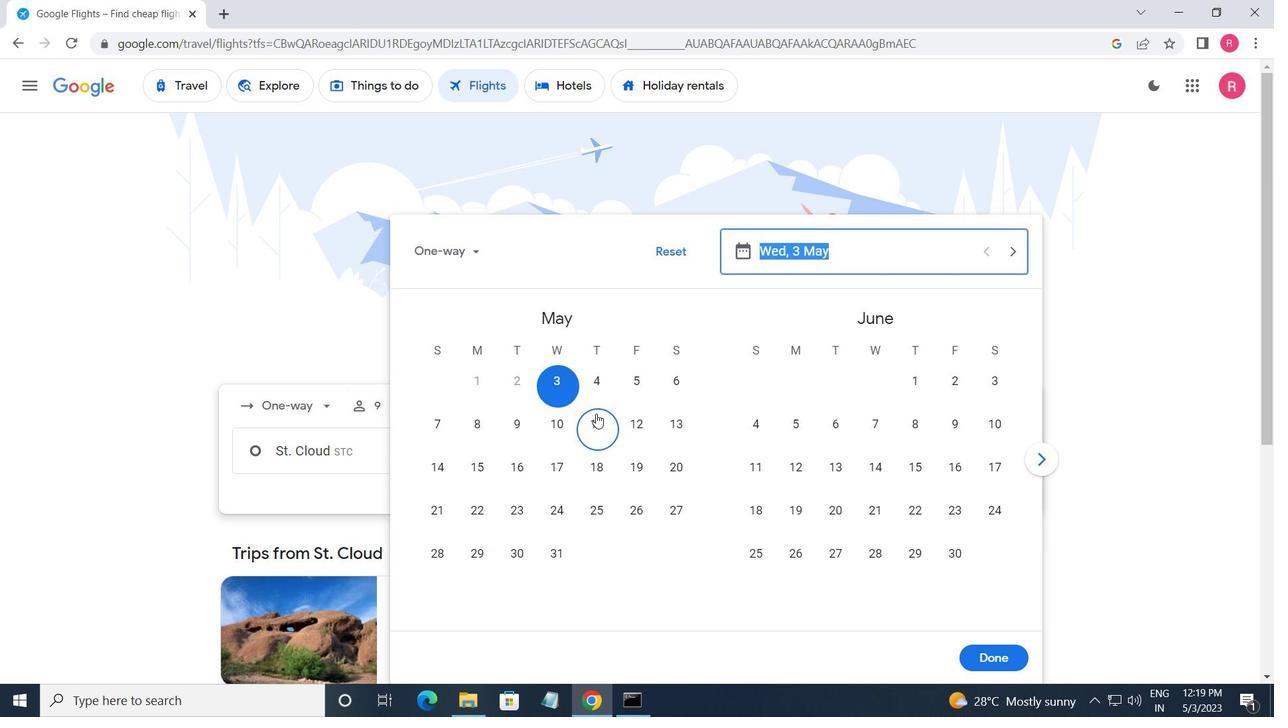 
Action: Mouse pressed left at (571, 391)
Screenshot: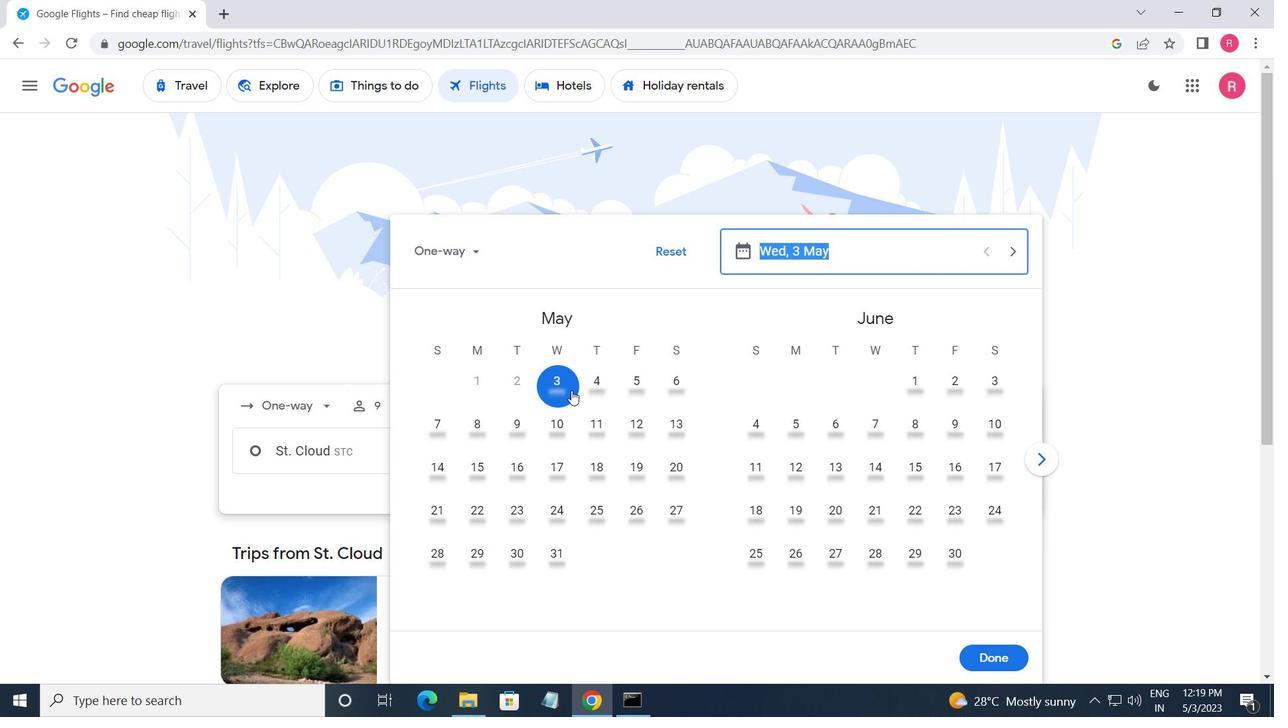 
Action: Mouse moved to (986, 668)
Screenshot: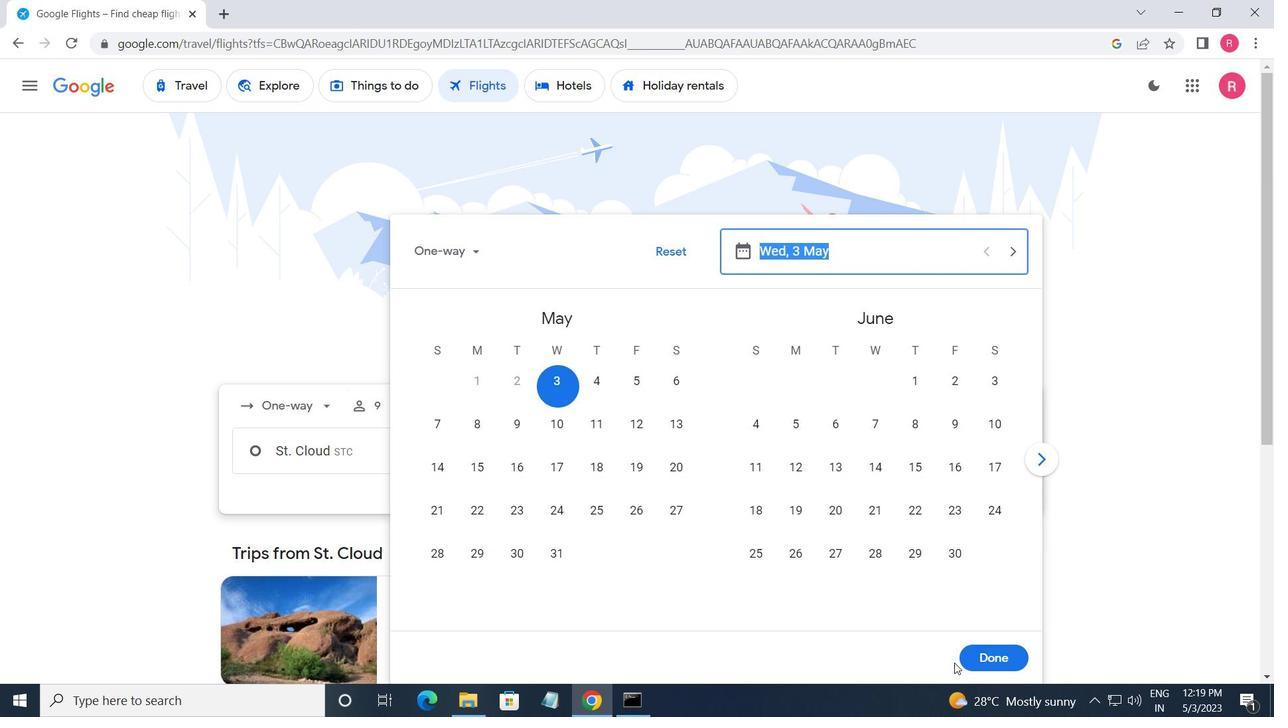 
Action: Mouse pressed left at (986, 668)
Screenshot: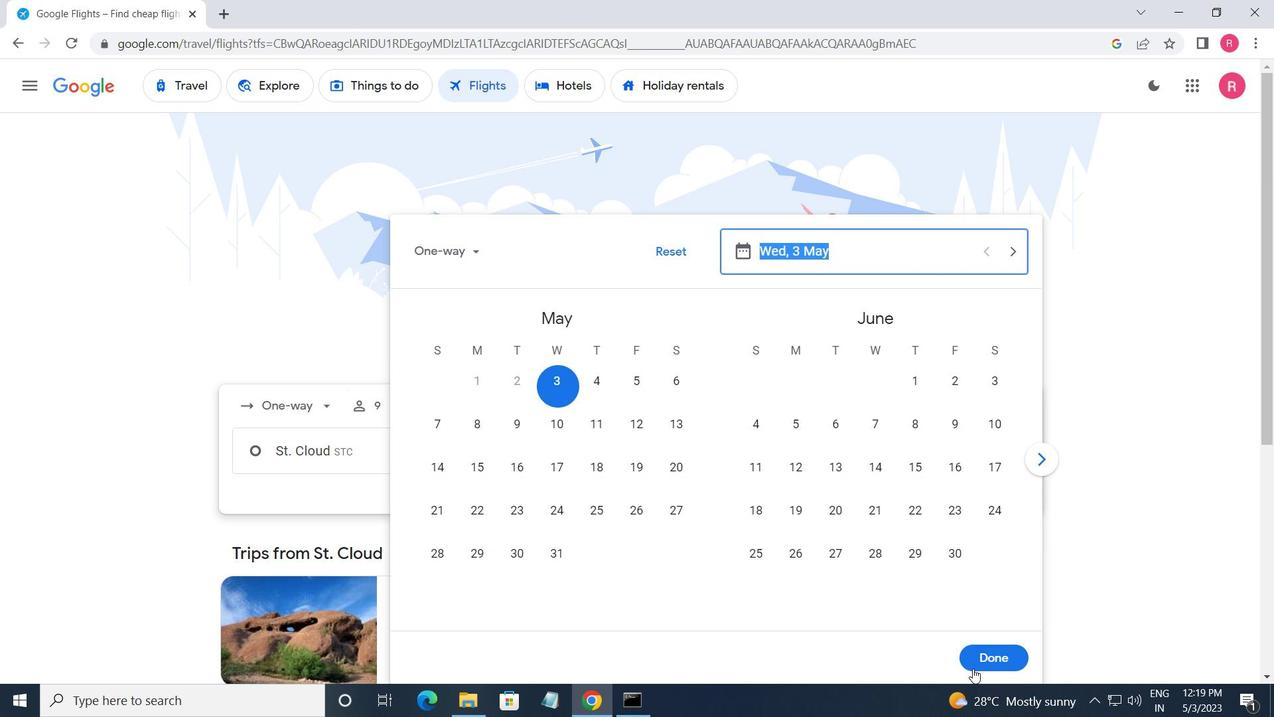 
Action: Mouse moved to (654, 523)
Screenshot: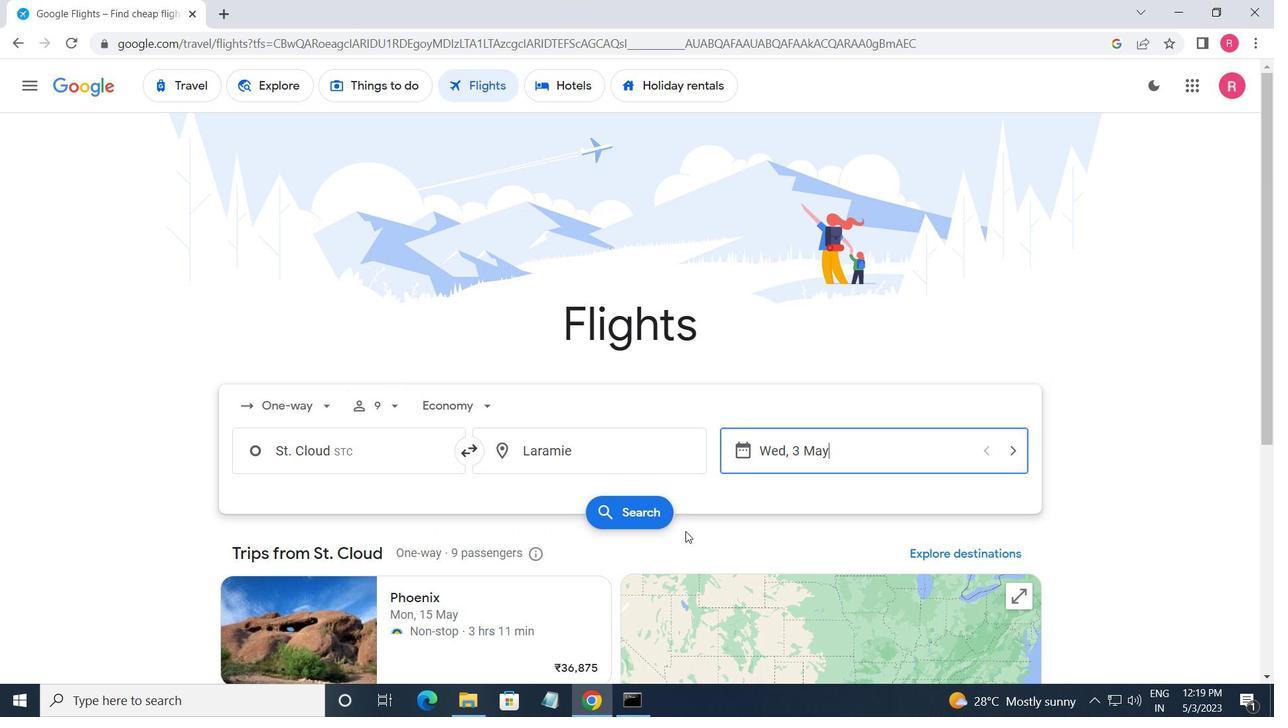 
Action: Mouse pressed left at (654, 523)
Screenshot: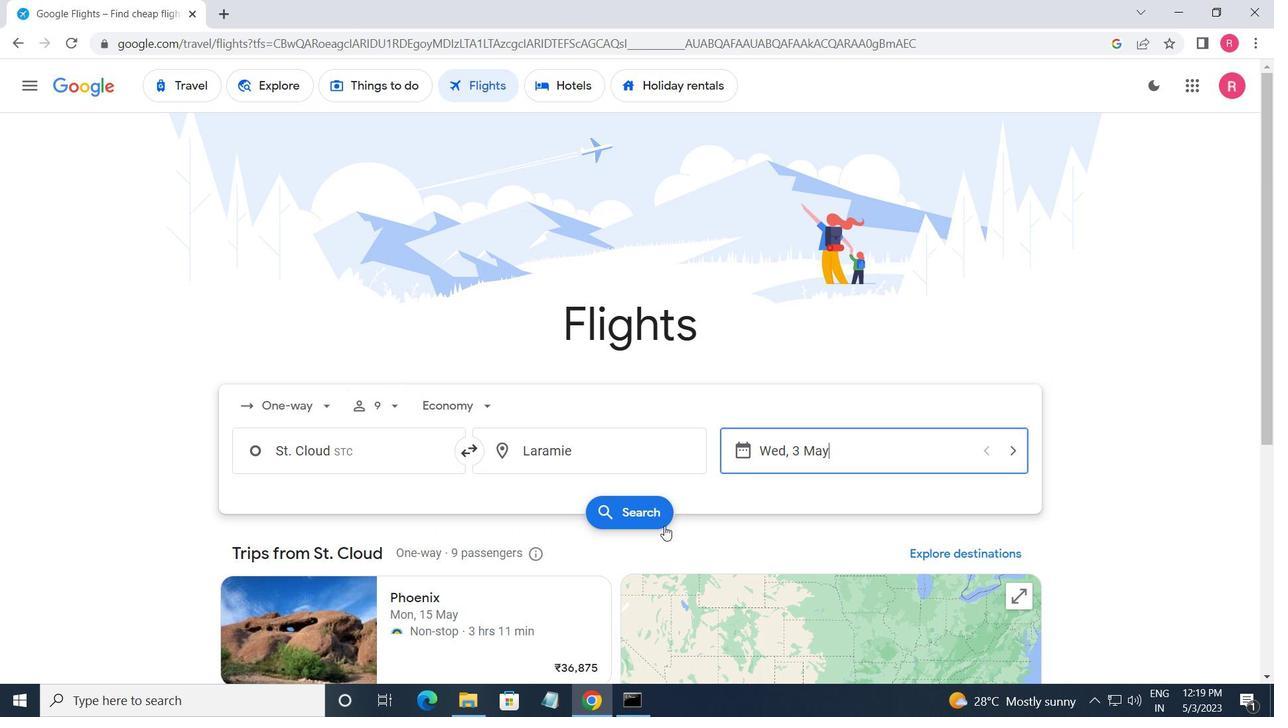 
Action: Mouse moved to (248, 235)
Screenshot: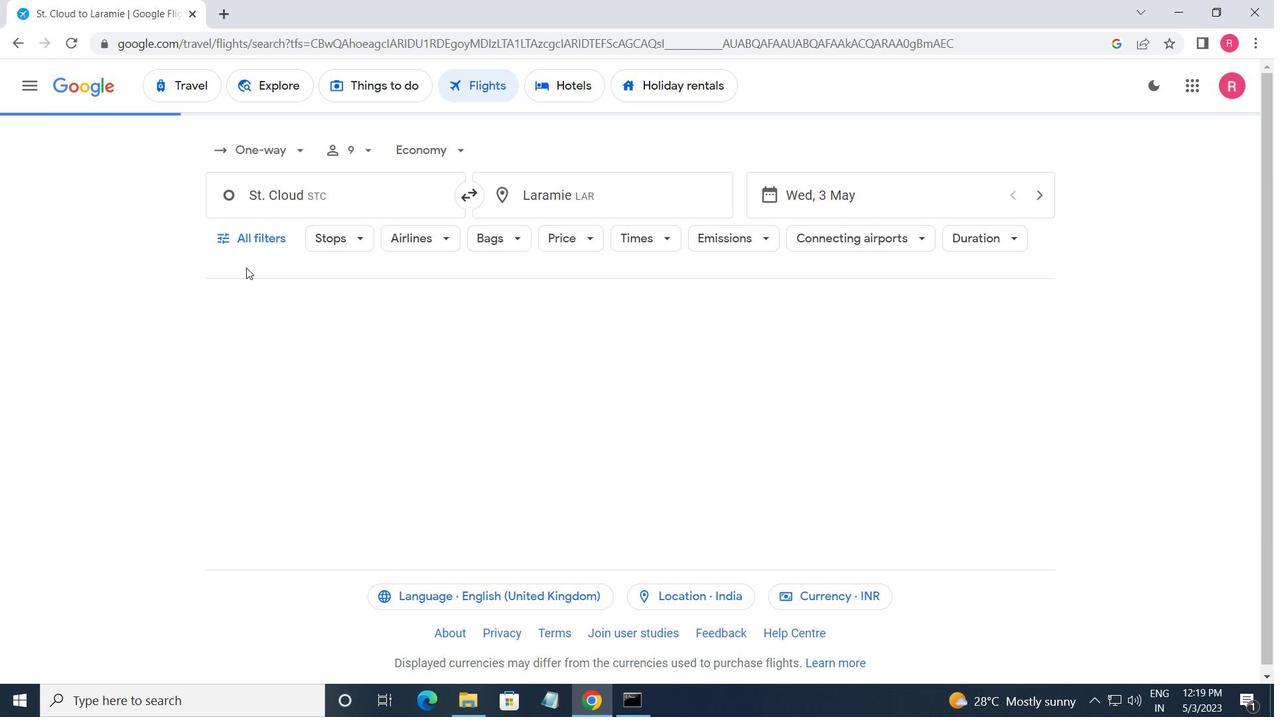 
Action: Mouse pressed left at (248, 235)
Screenshot: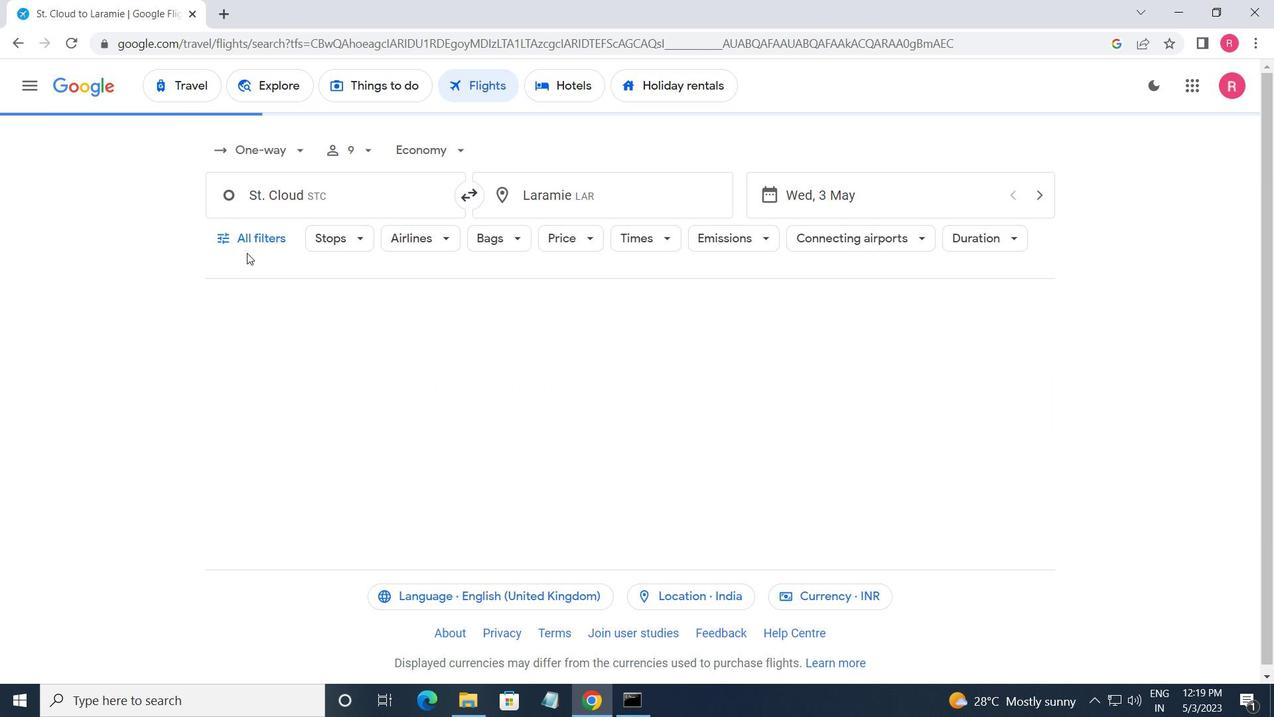 
Action: Mouse moved to (339, 412)
Screenshot: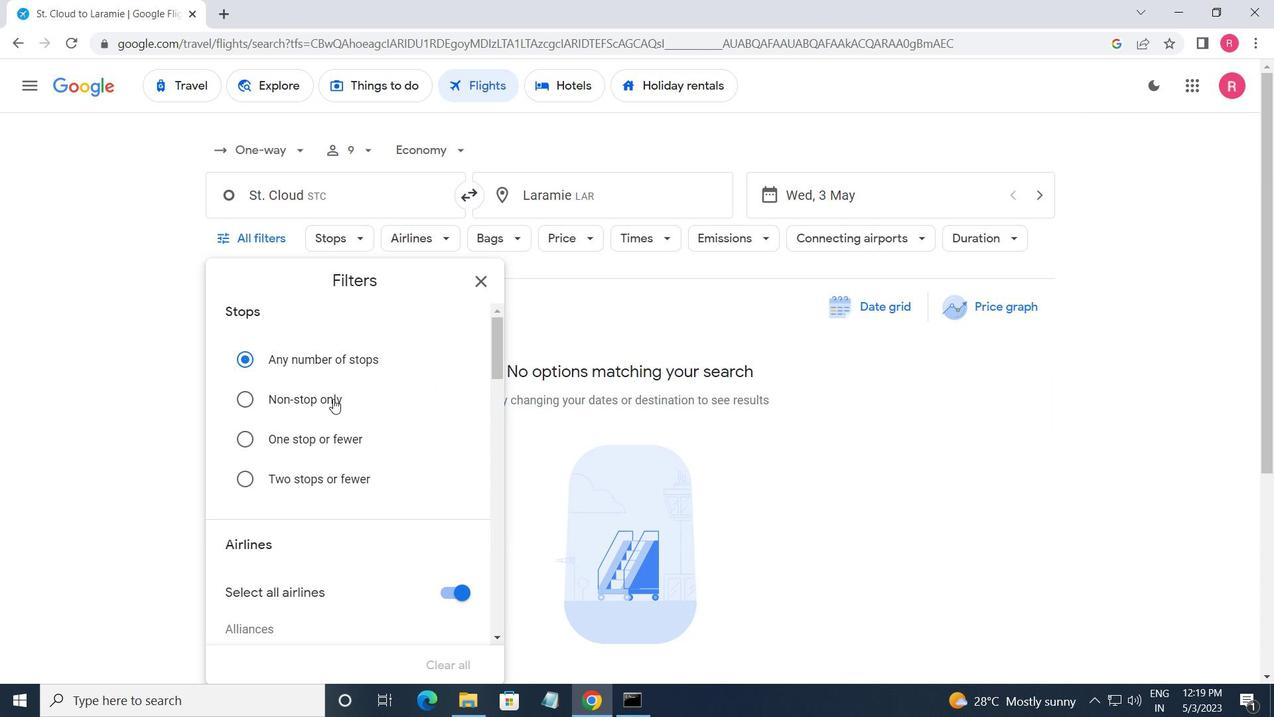 
Action: Mouse scrolled (339, 412) with delta (0, 0)
Screenshot: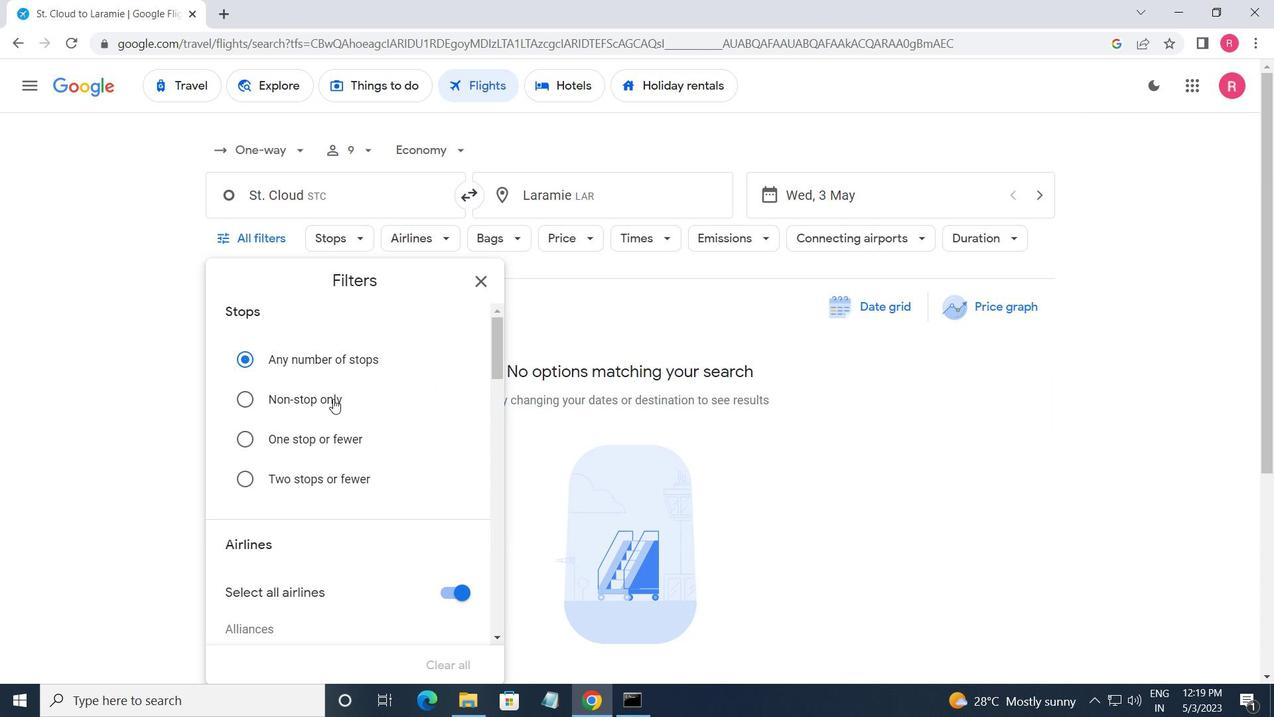 
Action: Mouse scrolled (339, 412) with delta (0, 0)
Screenshot: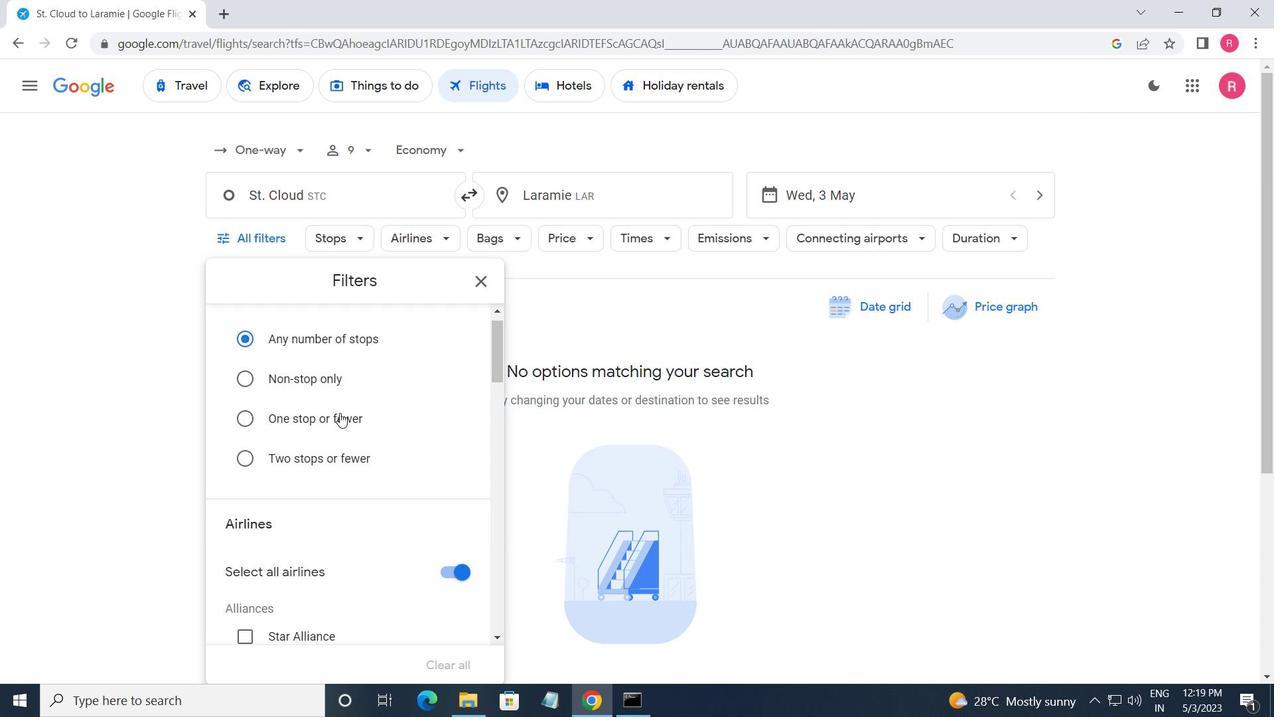 
Action: Mouse moved to (330, 416)
Screenshot: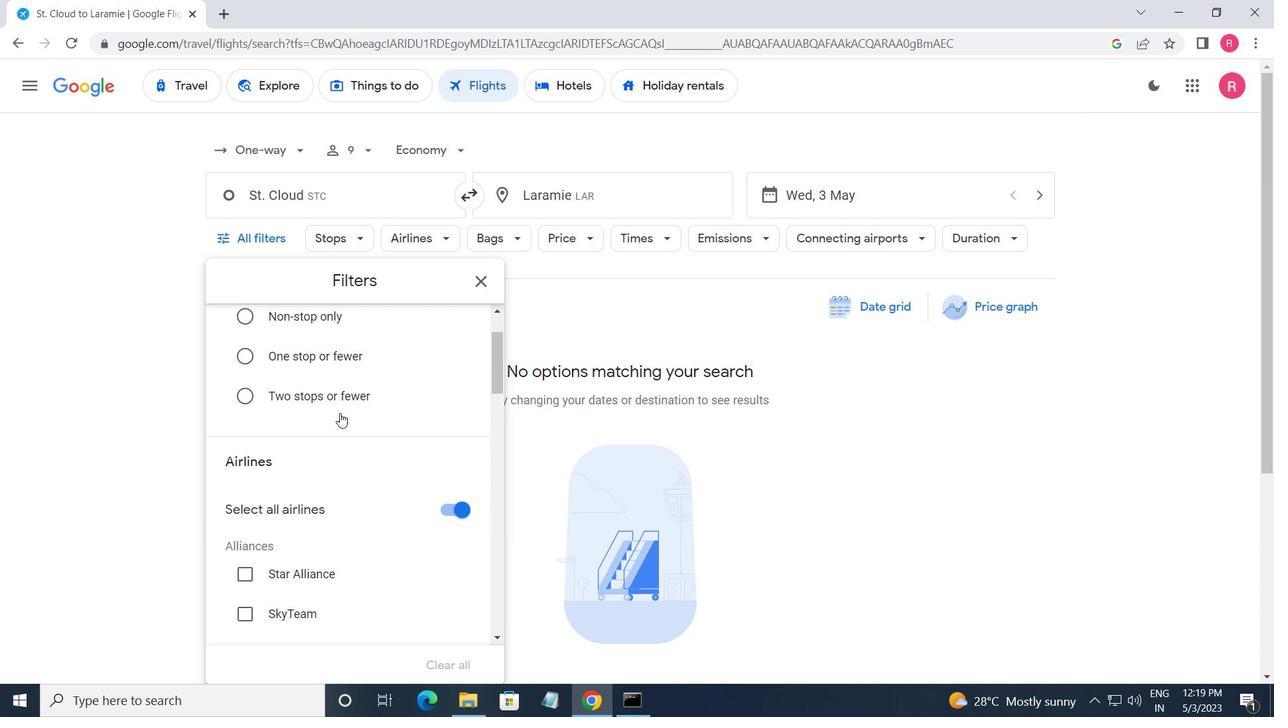 
Action: Mouse scrolled (330, 415) with delta (0, 0)
Screenshot: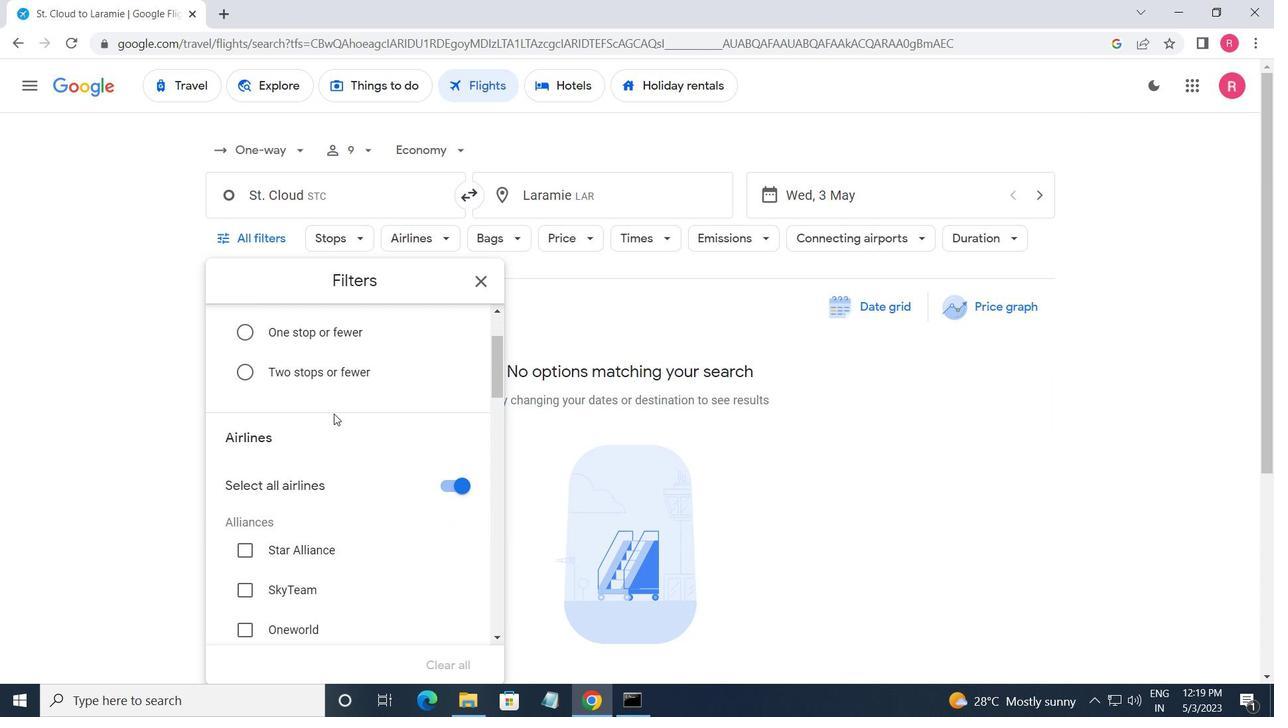 
Action: Mouse moved to (327, 414)
Screenshot: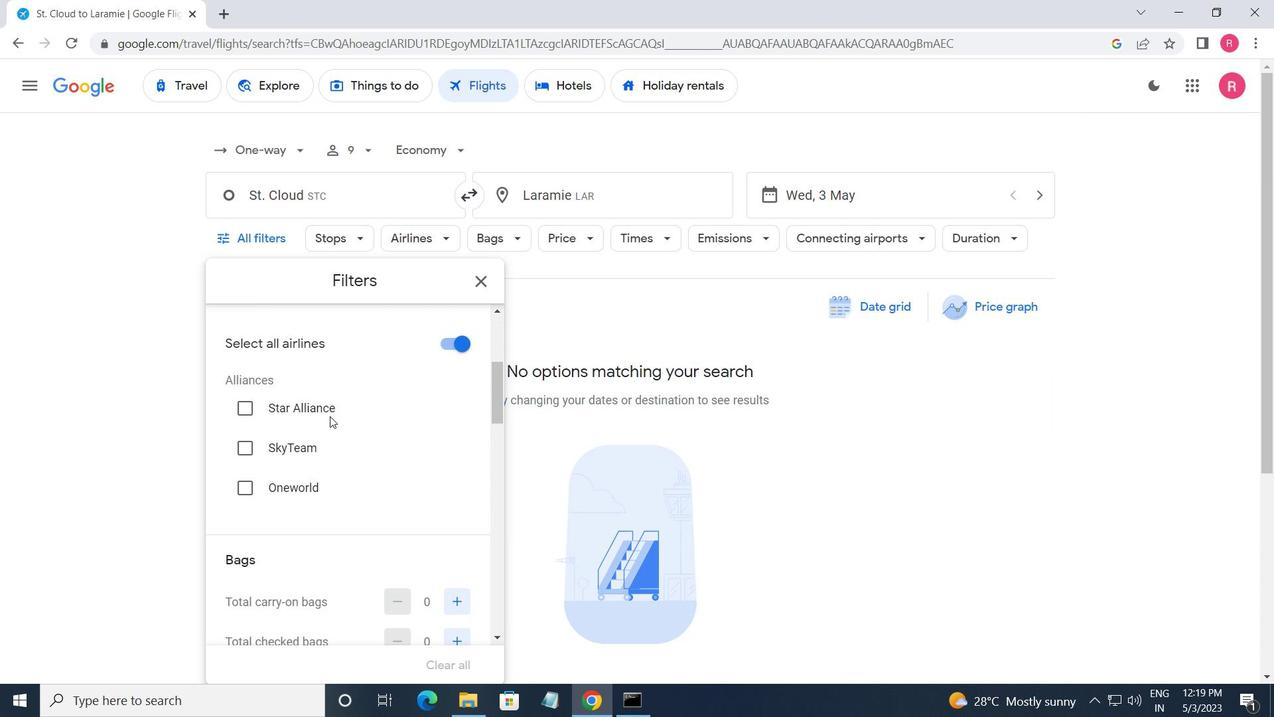 
Action: Mouse scrolled (327, 414) with delta (0, 0)
Screenshot: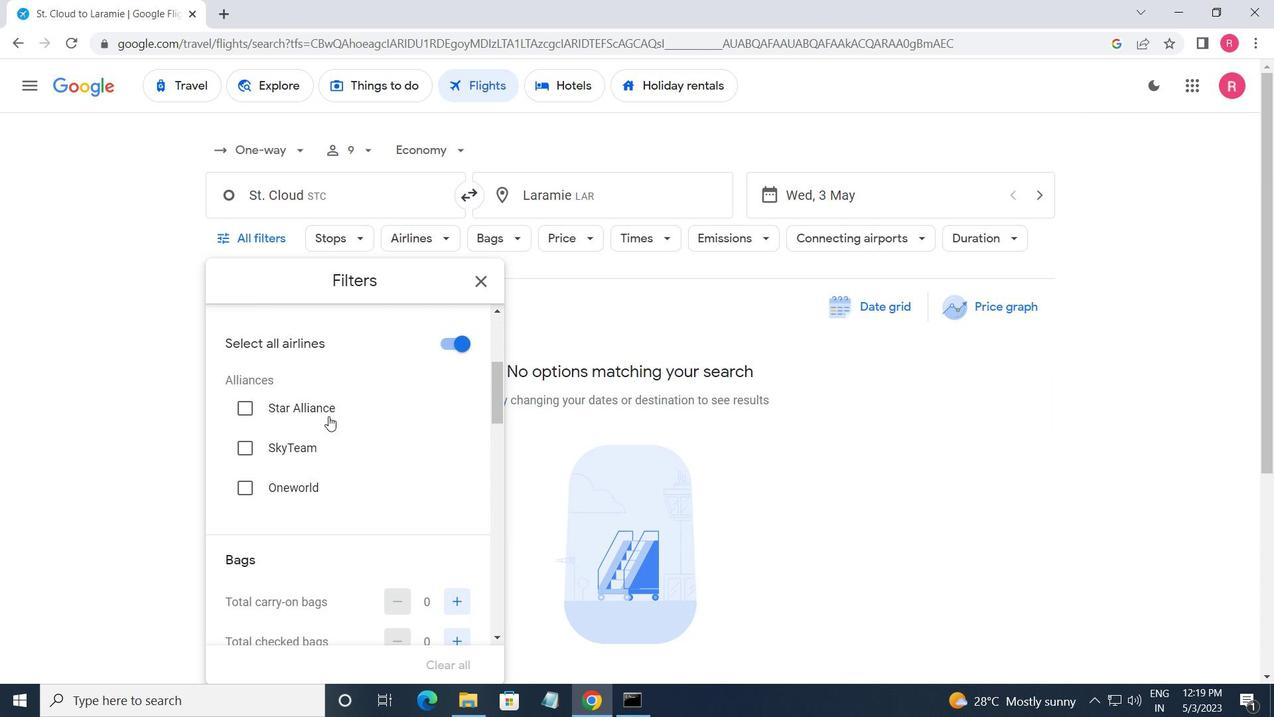 
Action: Mouse scrolled (327, 414) with delta (0, 0)
Screenshot: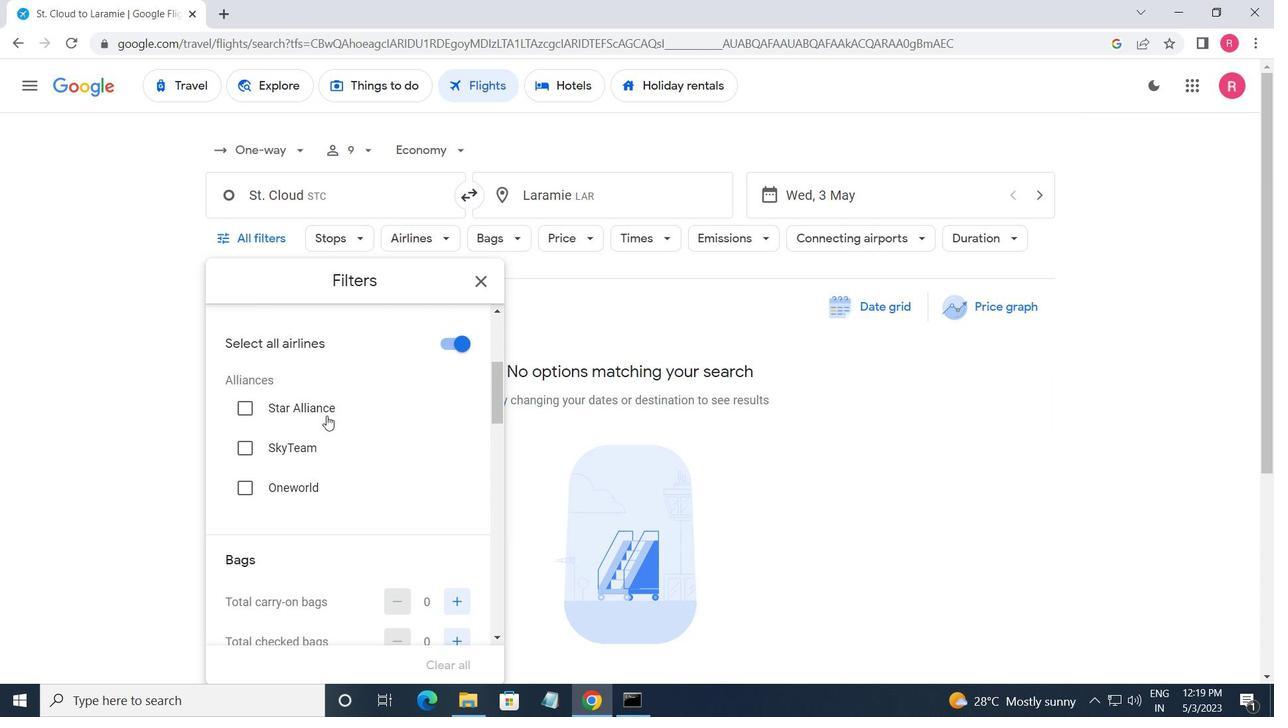 
Action: Mouse moved to (328, 415)
Screenshot: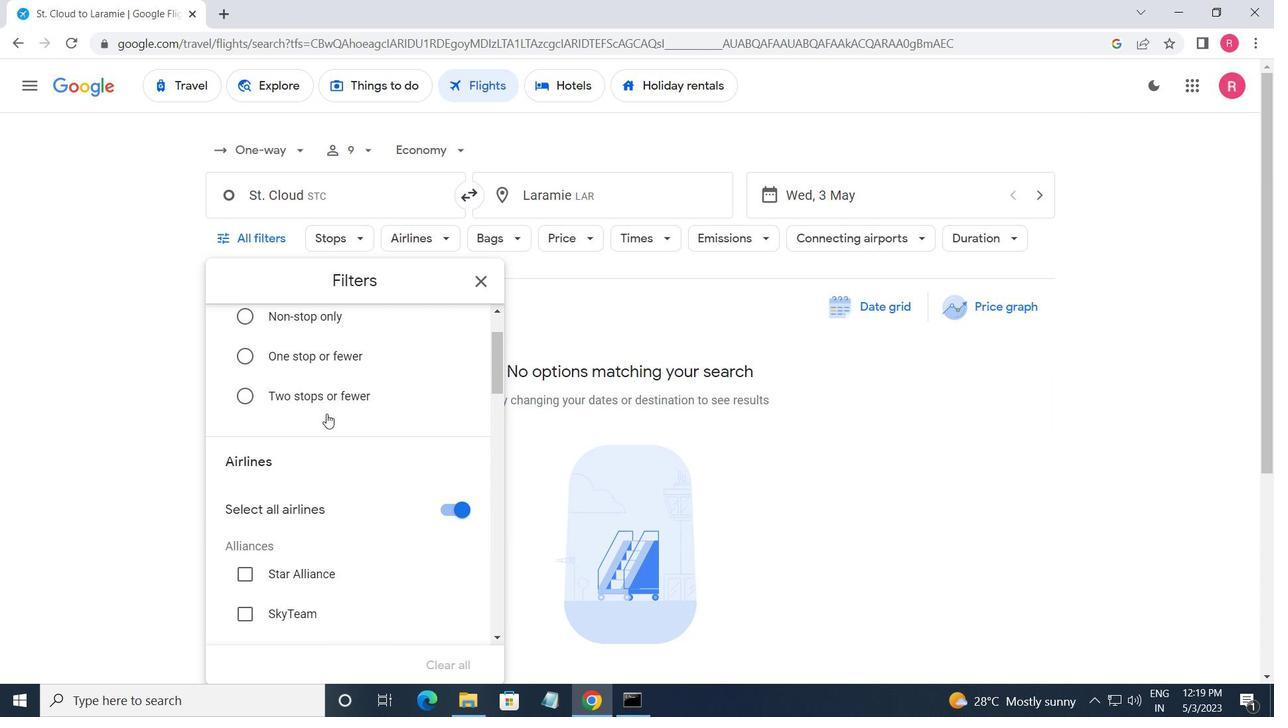 
Action: Mouse scrolled (328, 414) with delta (0, 0)
Screenshot: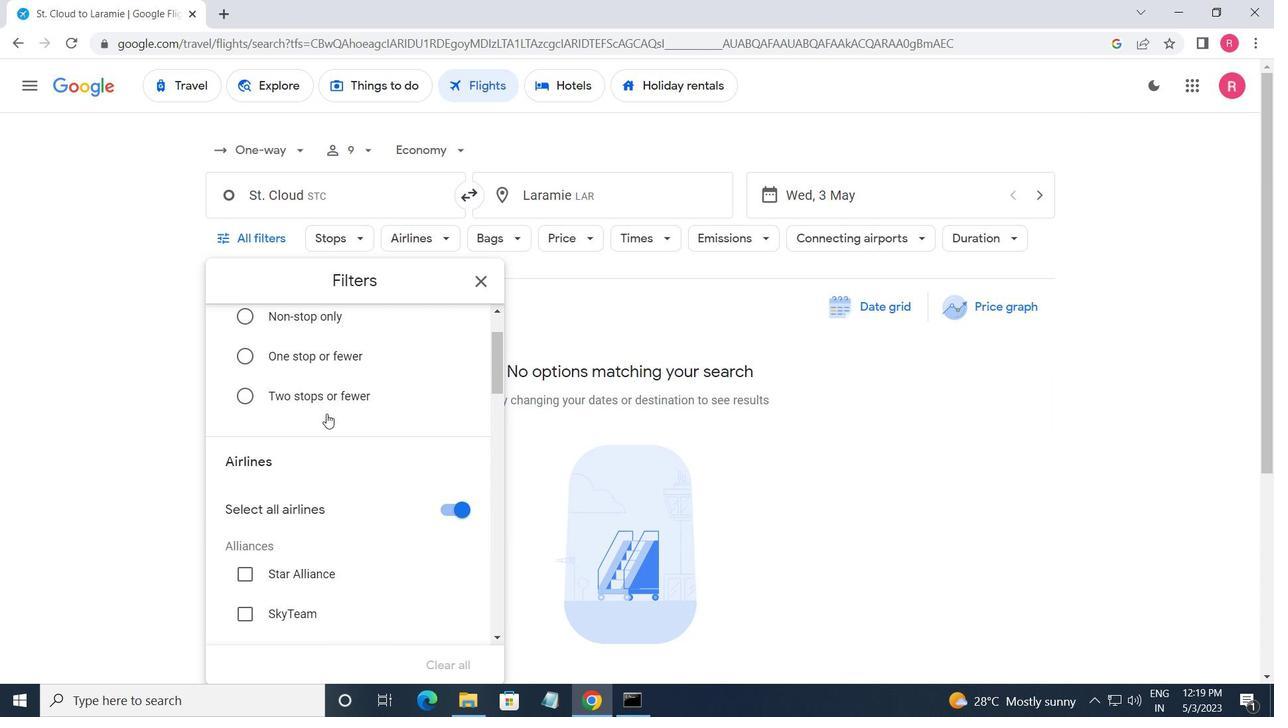 
Action: Mouse moved to (329, 418)
Screenshot: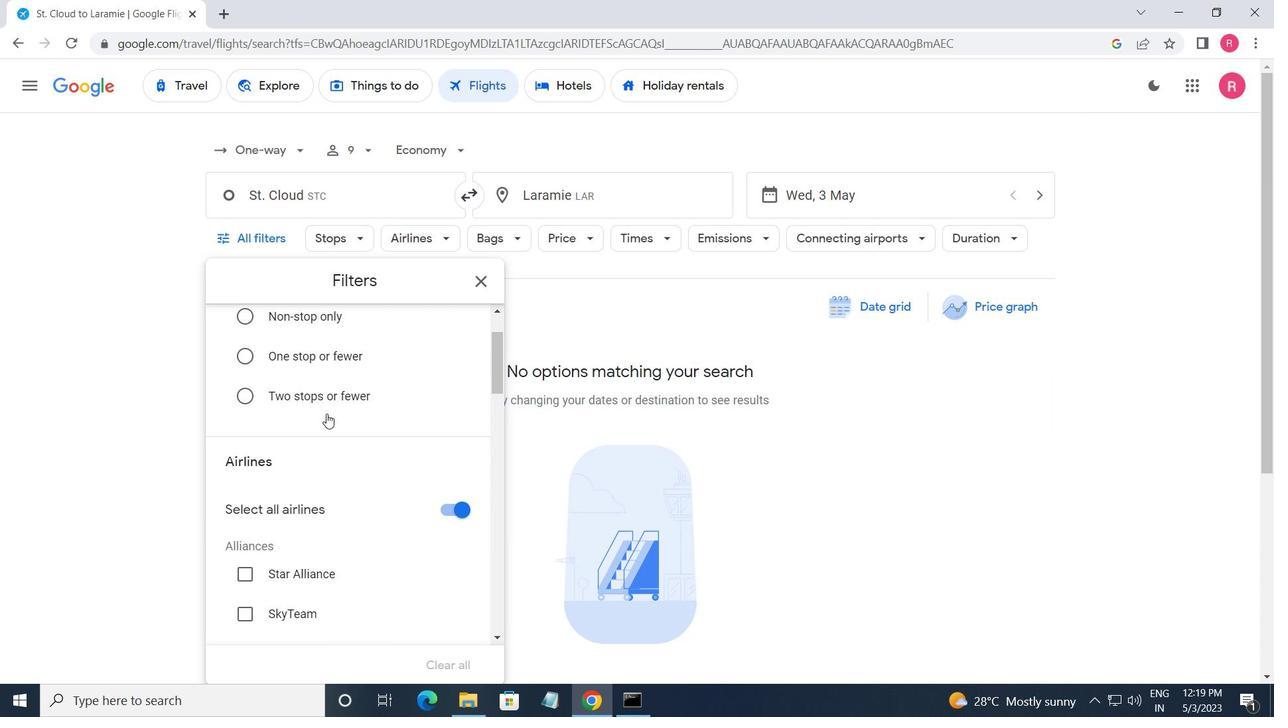 
Action: Mouse scrolled (329, 417) with delta (0, 0)
Screenshot: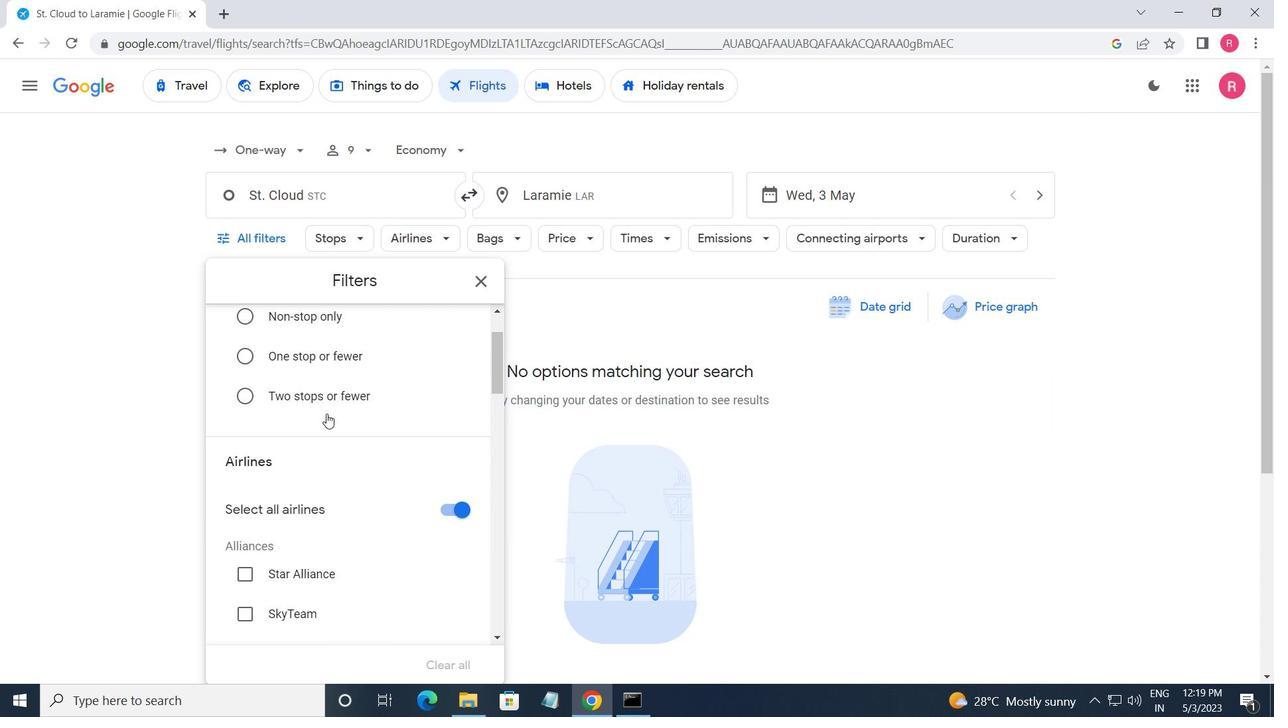 
Action: Mouse moved to (329, 418)
Screenshot: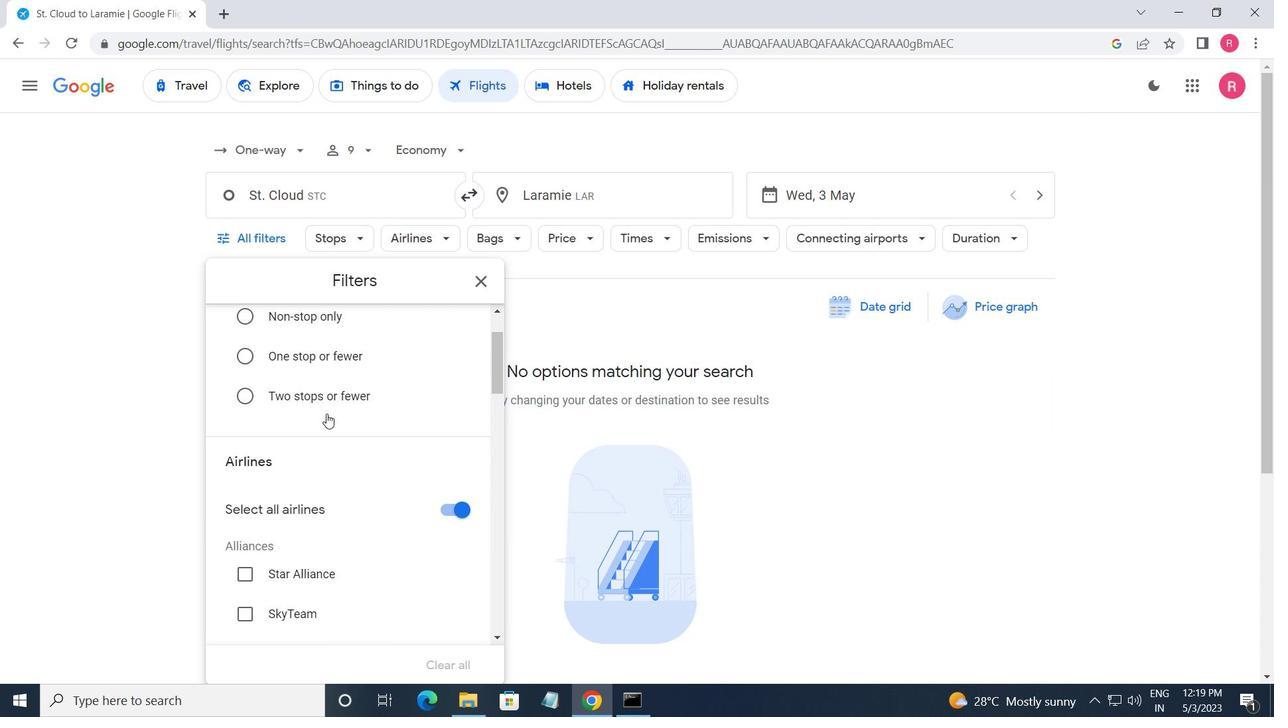 
Action: Mouse scrolled (329, 418) with delta (0, 0)
Screenshot: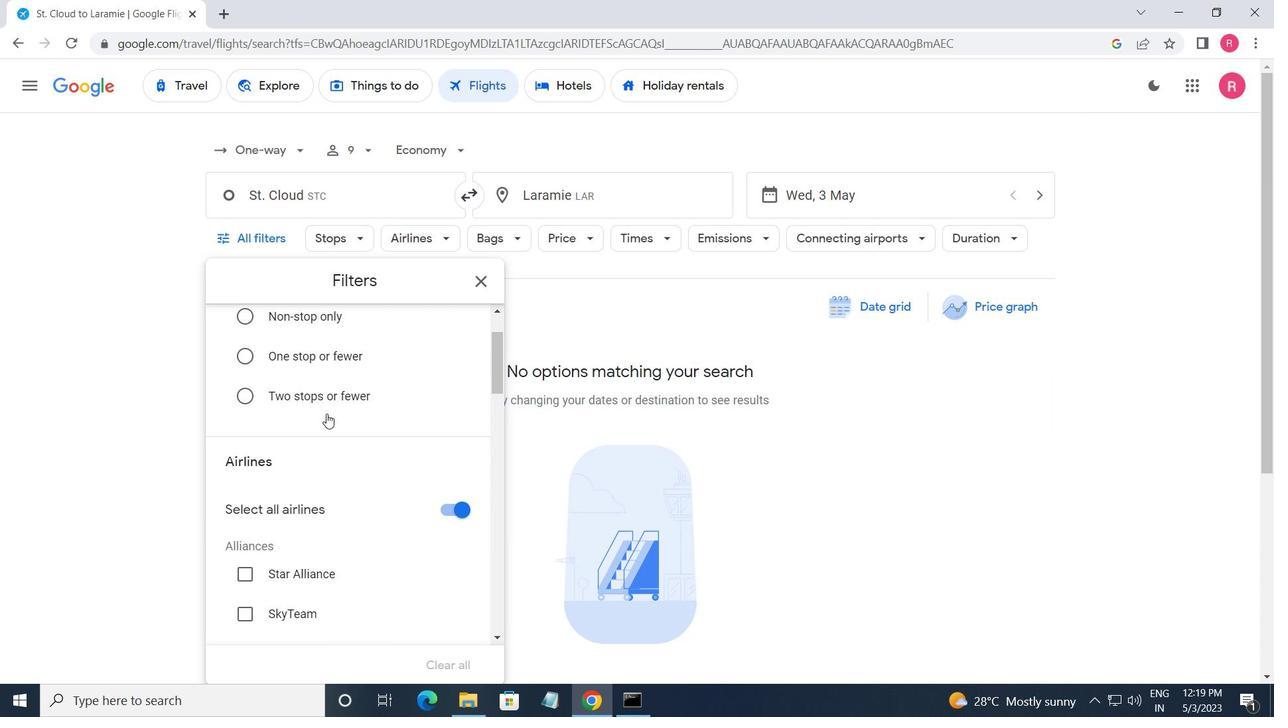 
Action: Mouse moved to (332, 414)
Screenshot: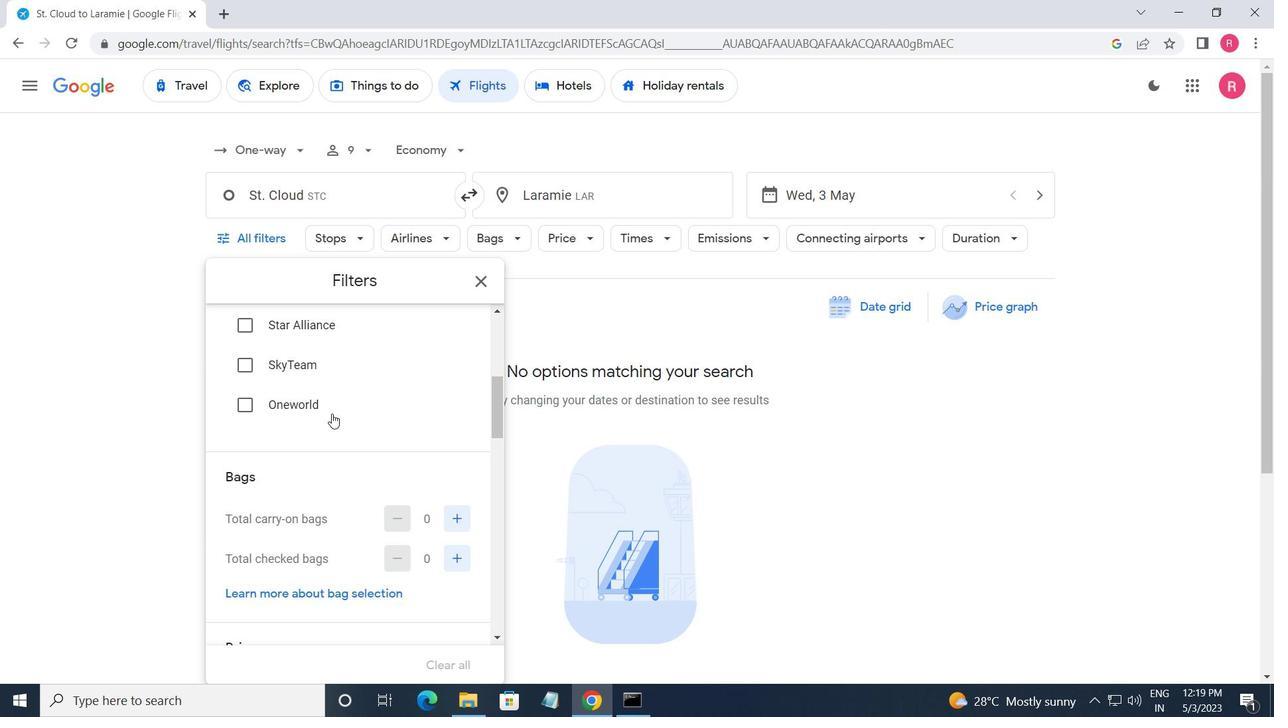 
Action: Mouse scrolled (332, 413) with delta (0, 0)
Screenshot: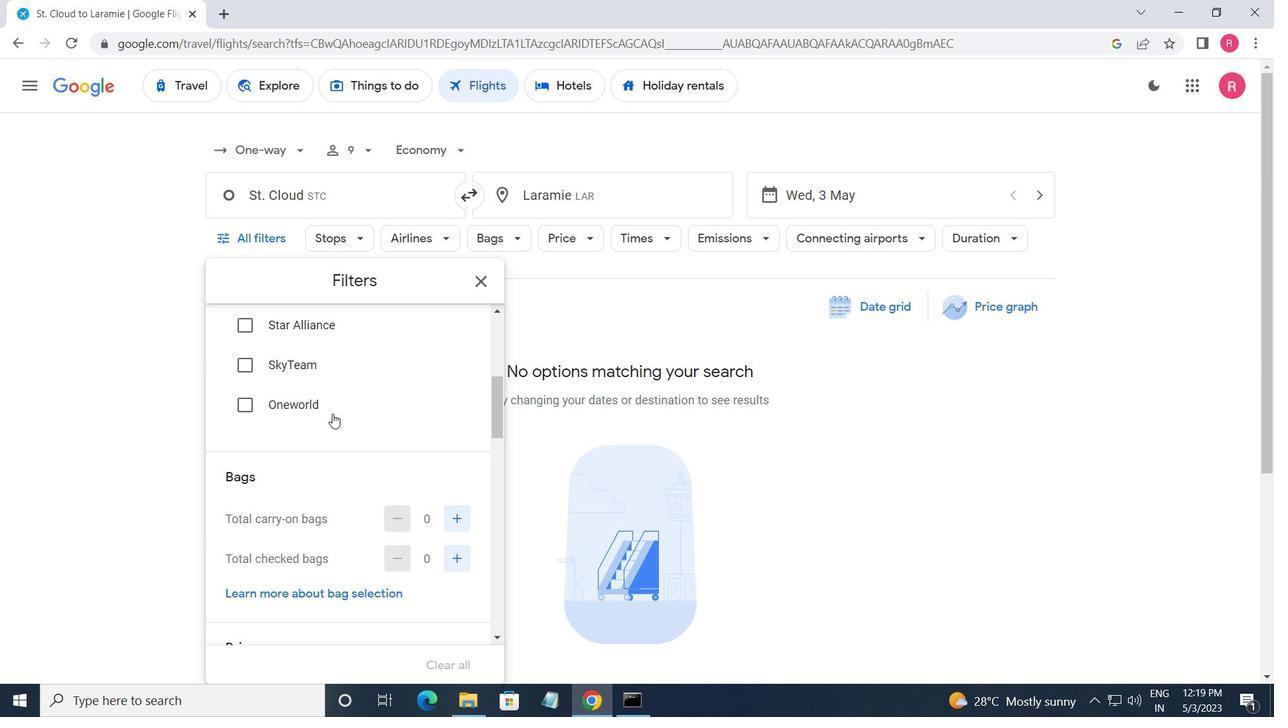 
Action: Mouse moved to (454, 472)
Screenshot: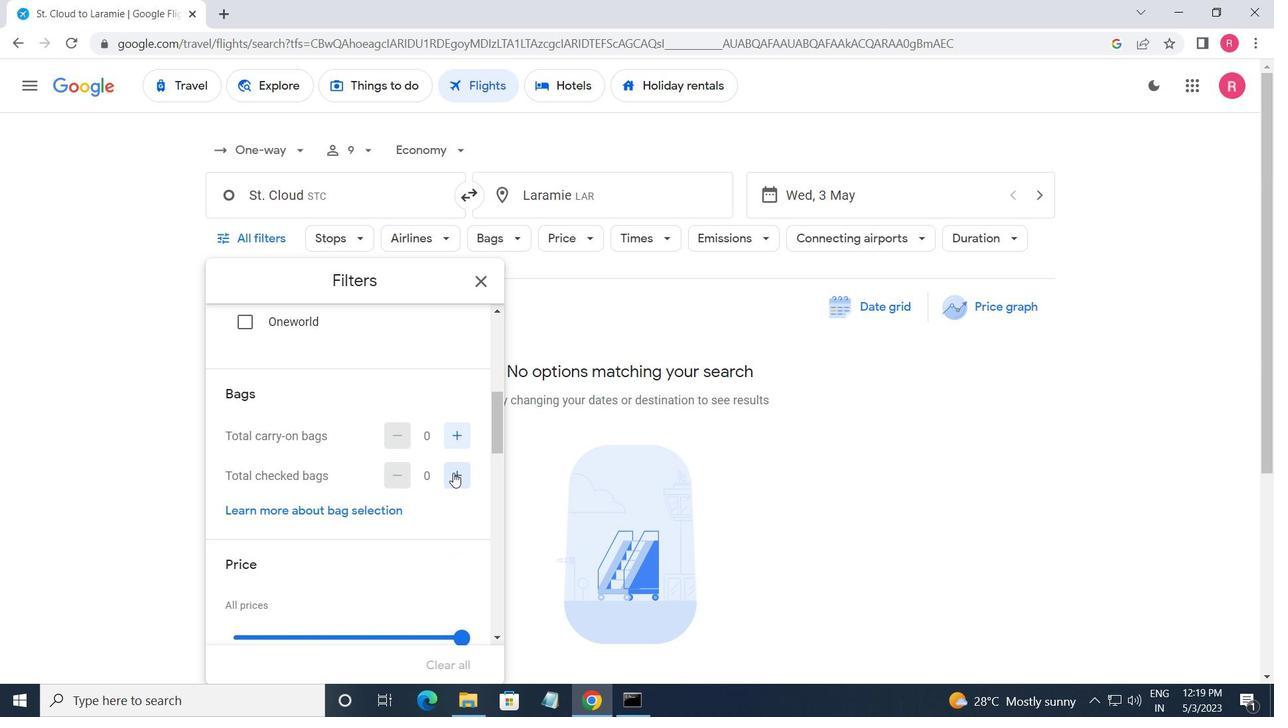 
Action: Mouse pressed left at (454, 472)
Screenshot: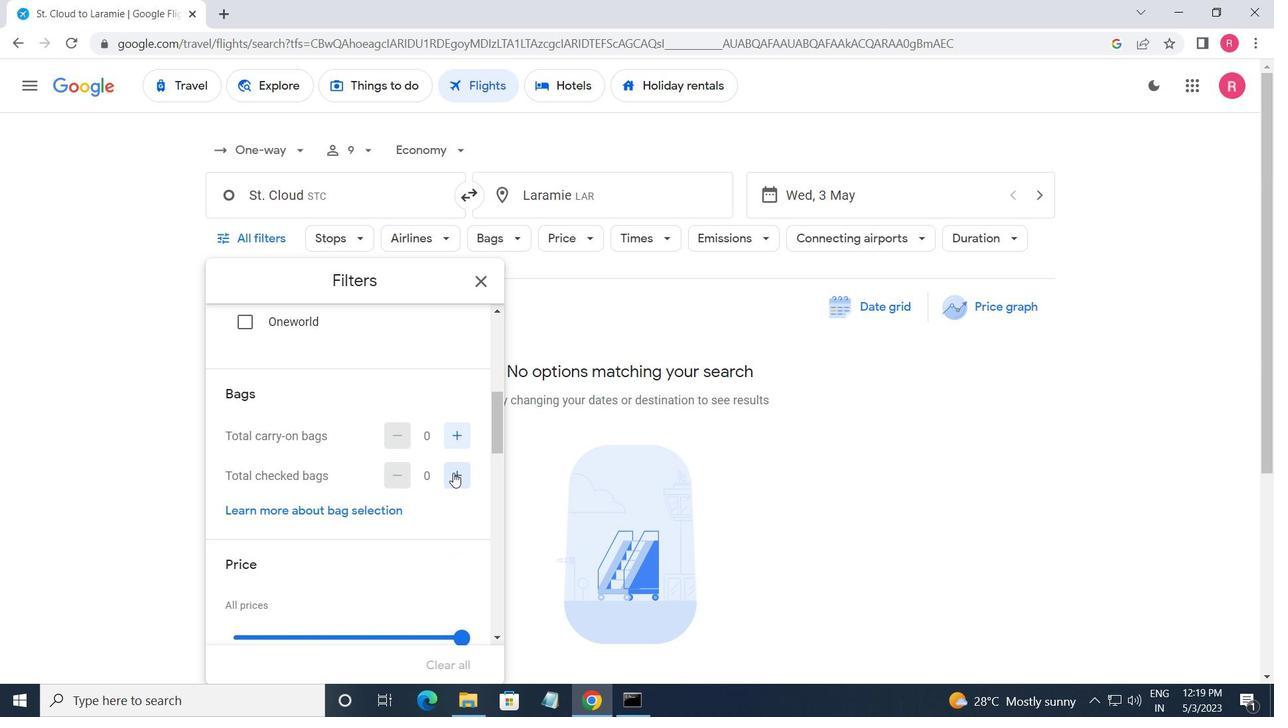 
Action: Mouse pressed left at (454, 472)
Screenshot: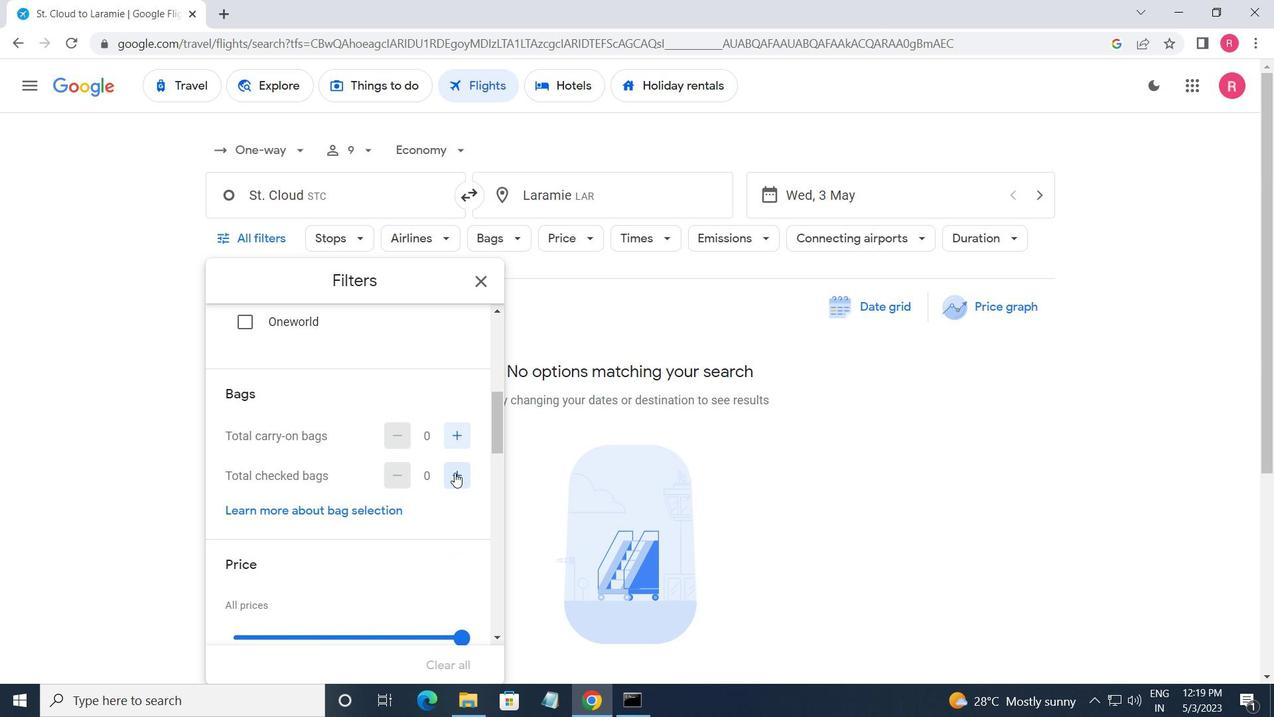 
Action: Mouse scrolled (454, 472) with delta (0, 0)
Screenshot: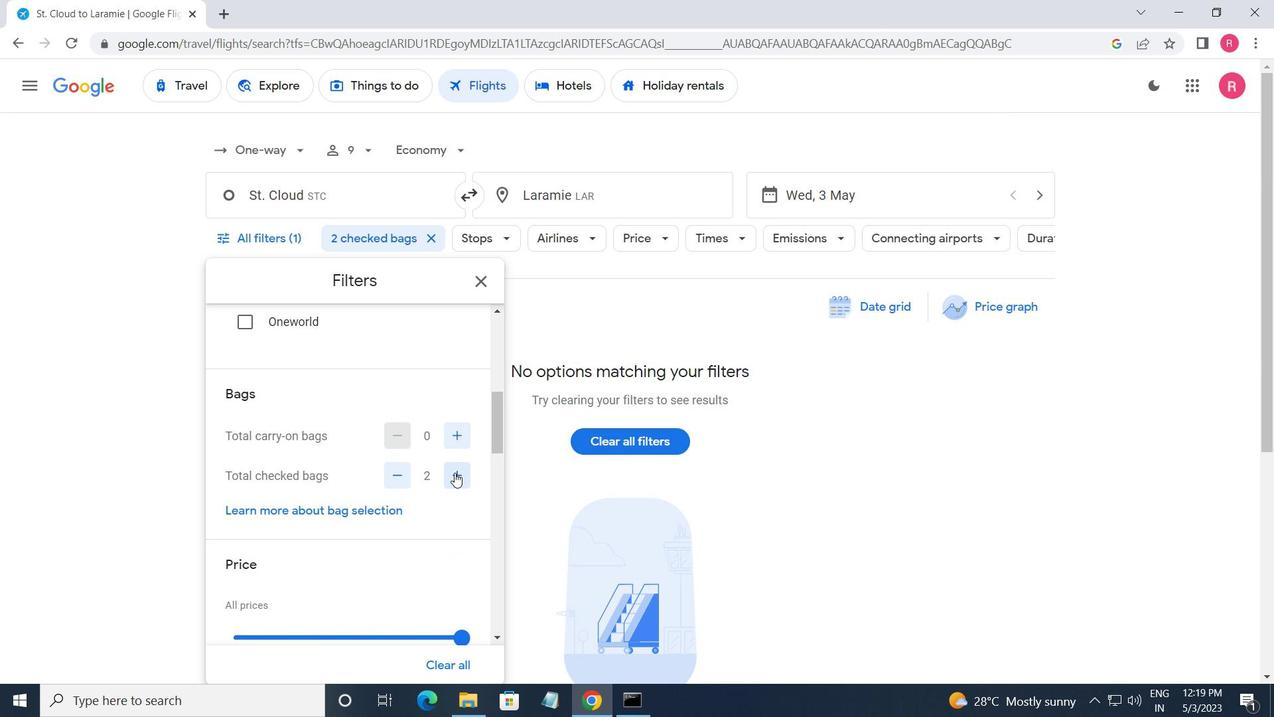 
Action: Mouse scrolled (454, 472) with delta (0, 0)
Screenshot: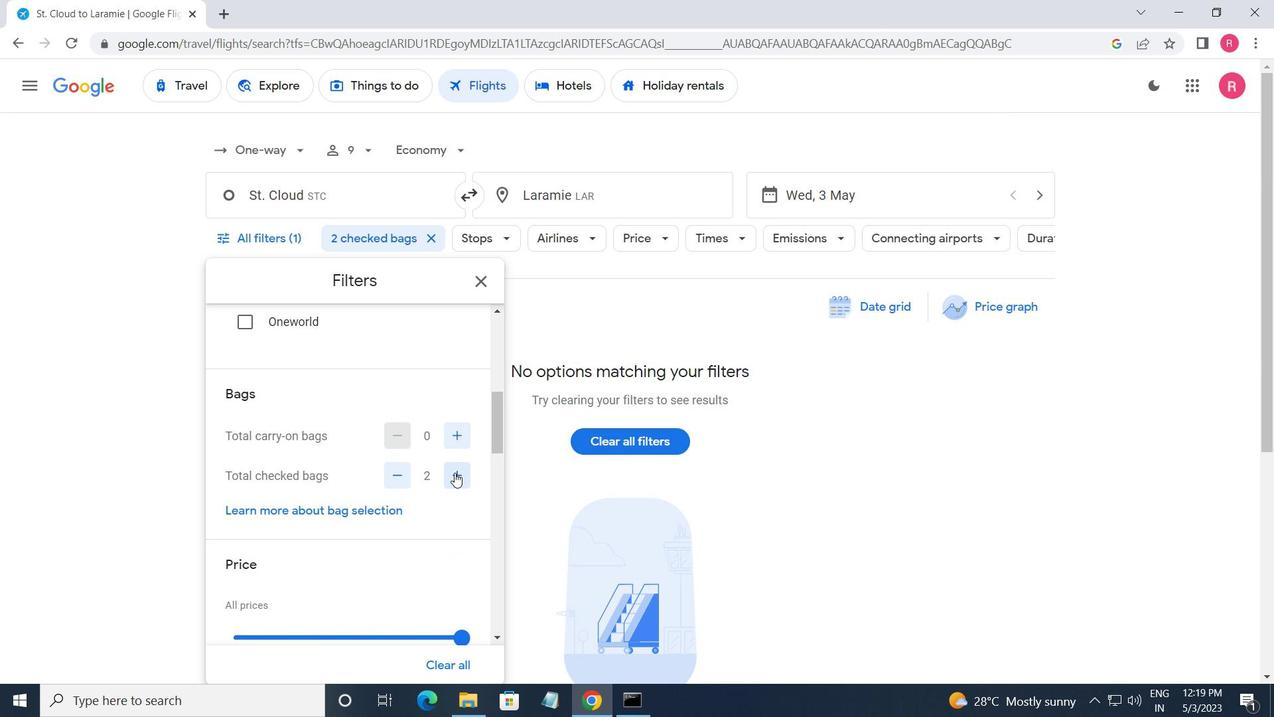 
Action: Mouse moved to (456, 468)
Screenshot: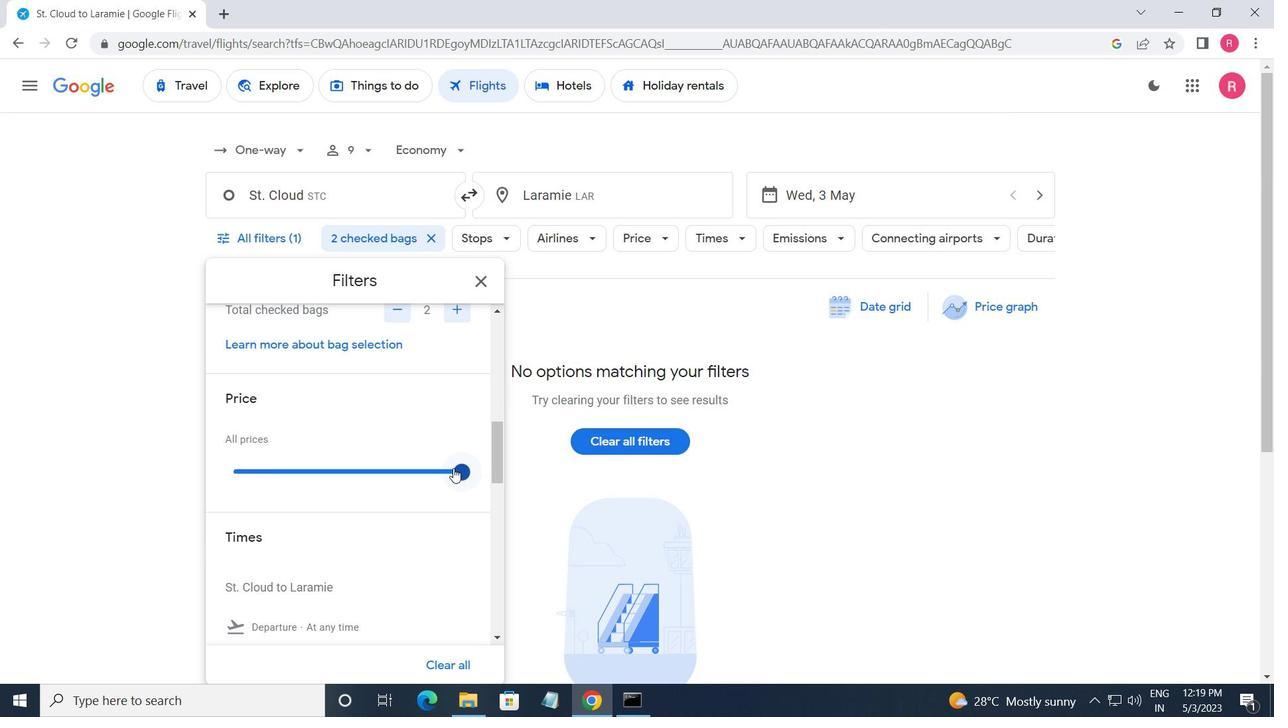 
Action: Mouse pressed left at (456, 468)
Screenshot: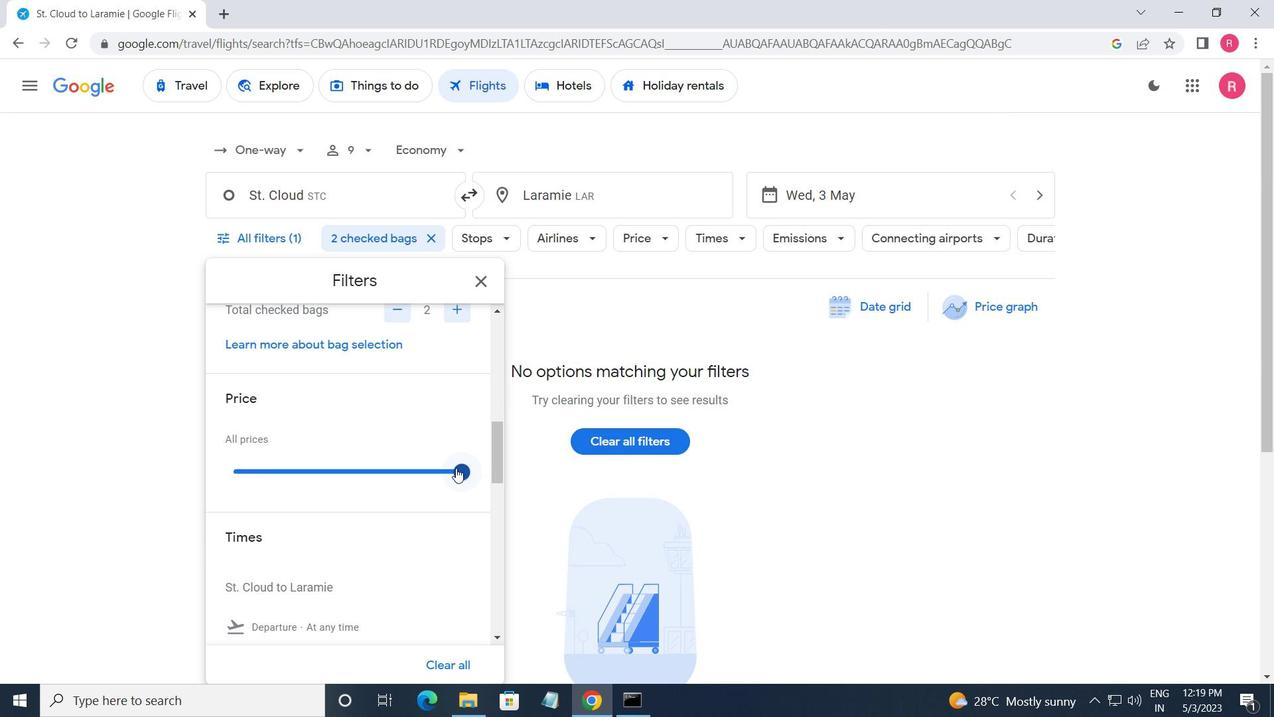 
Action: Mouse moved to (440, 505)
Screenshot: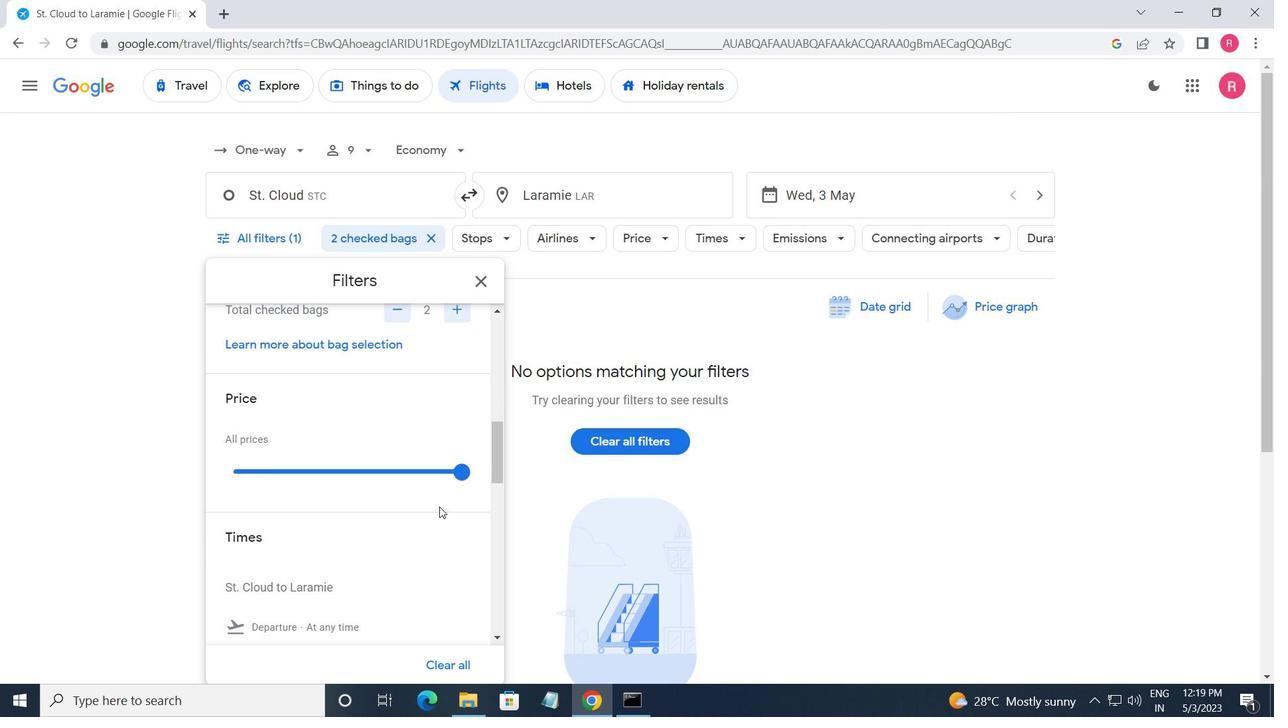 
Action: Mouse scrolled (440, 505) with delta (0, 0)
Screenshot: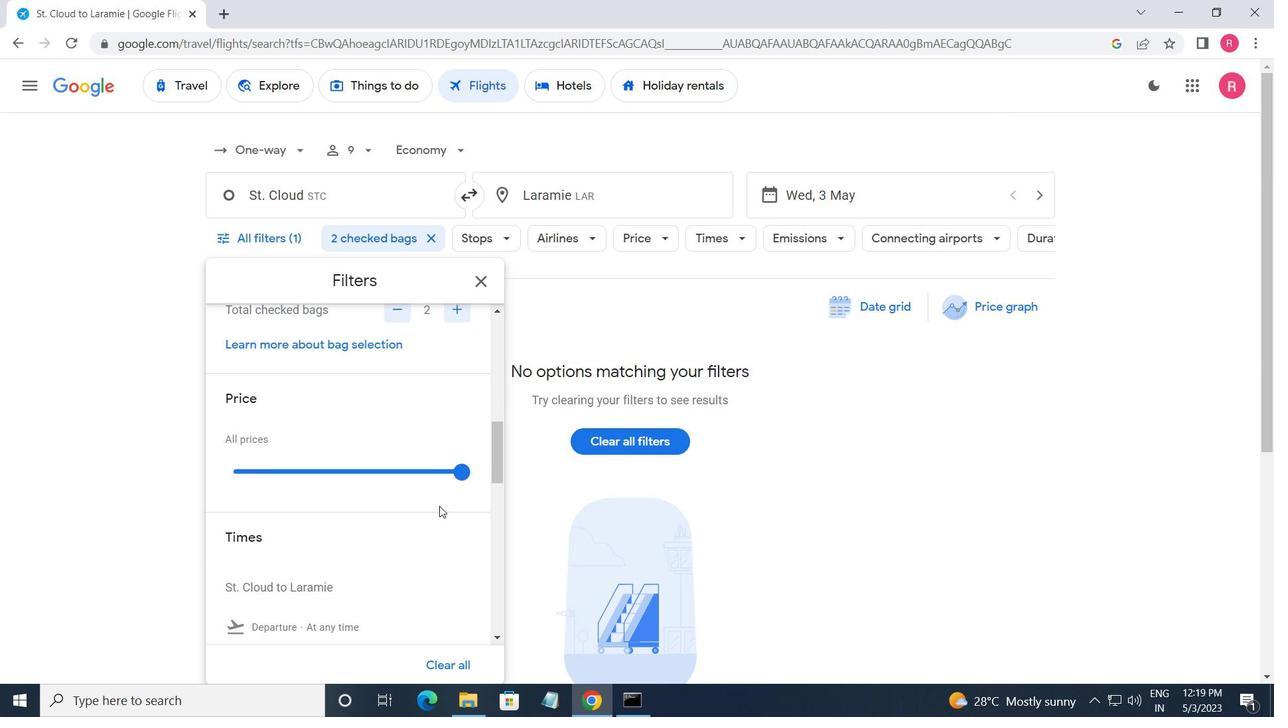 
Action: Mouse scrolled (440, 505) with delta (0, 0)
Screenshot: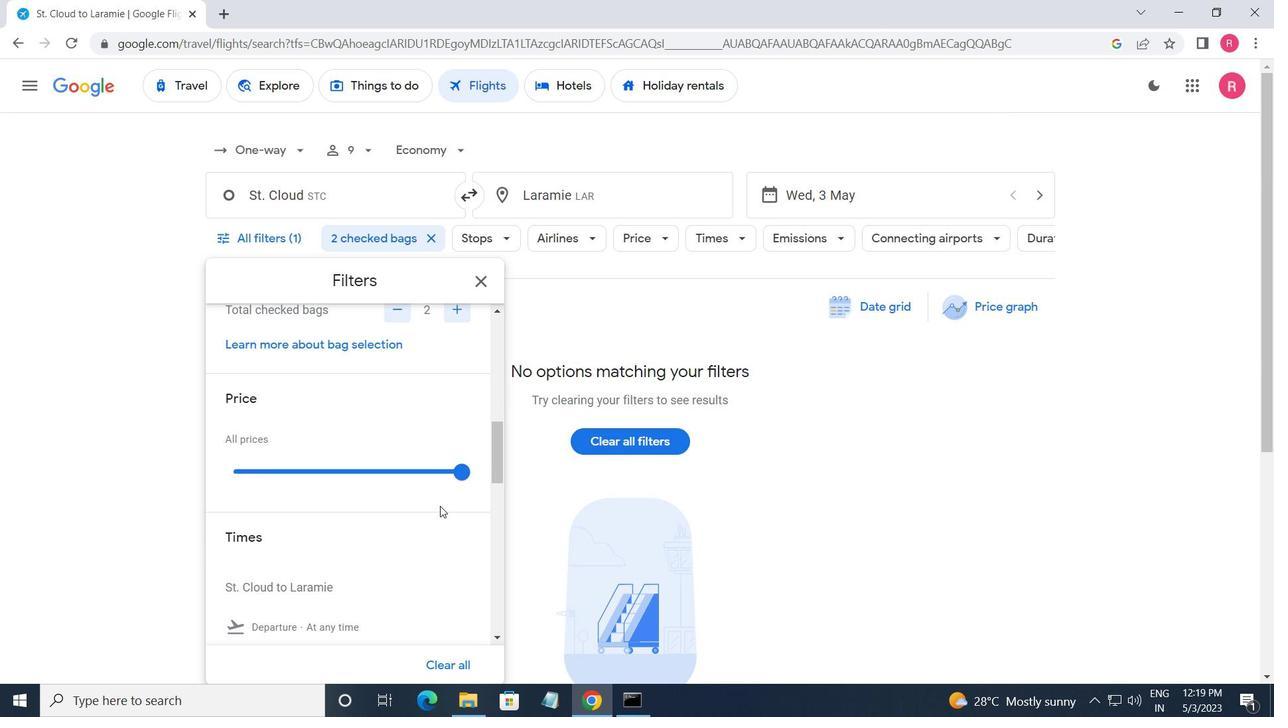 
Action: Mouse moved to (243, 484)
Screenshot: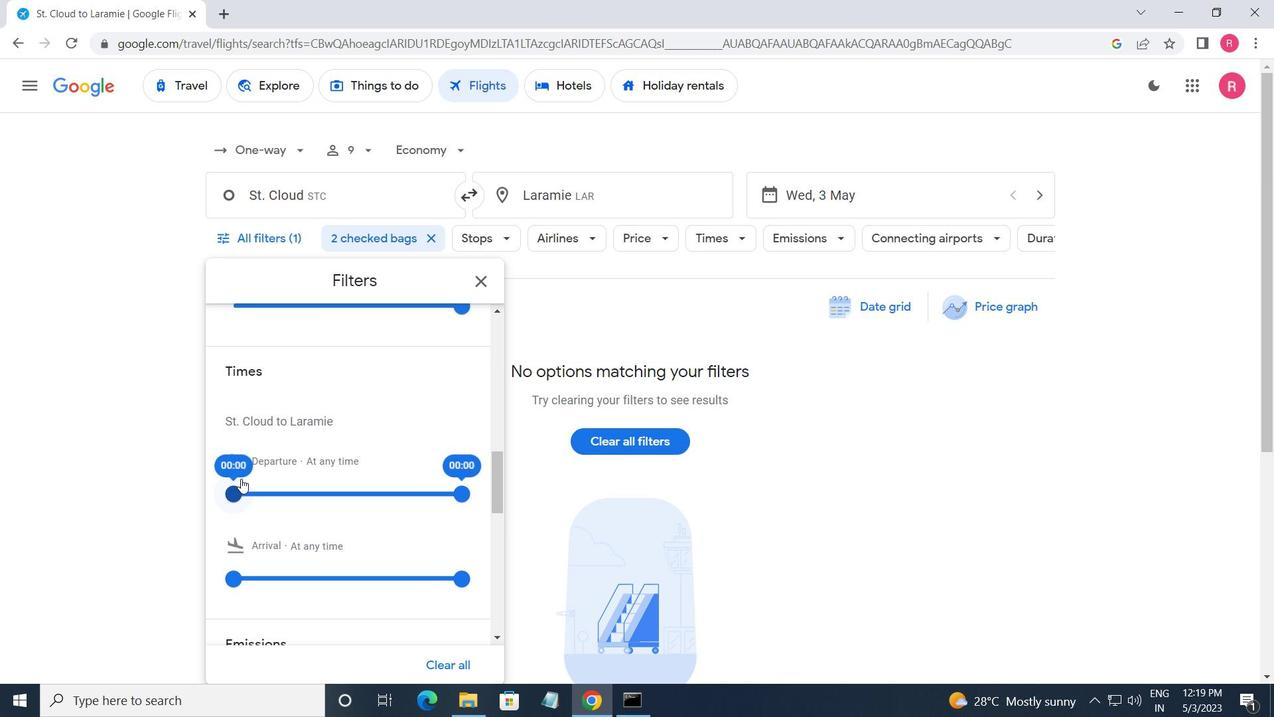 
Action: Mouse pressed left at (243, 484)
Screenshot: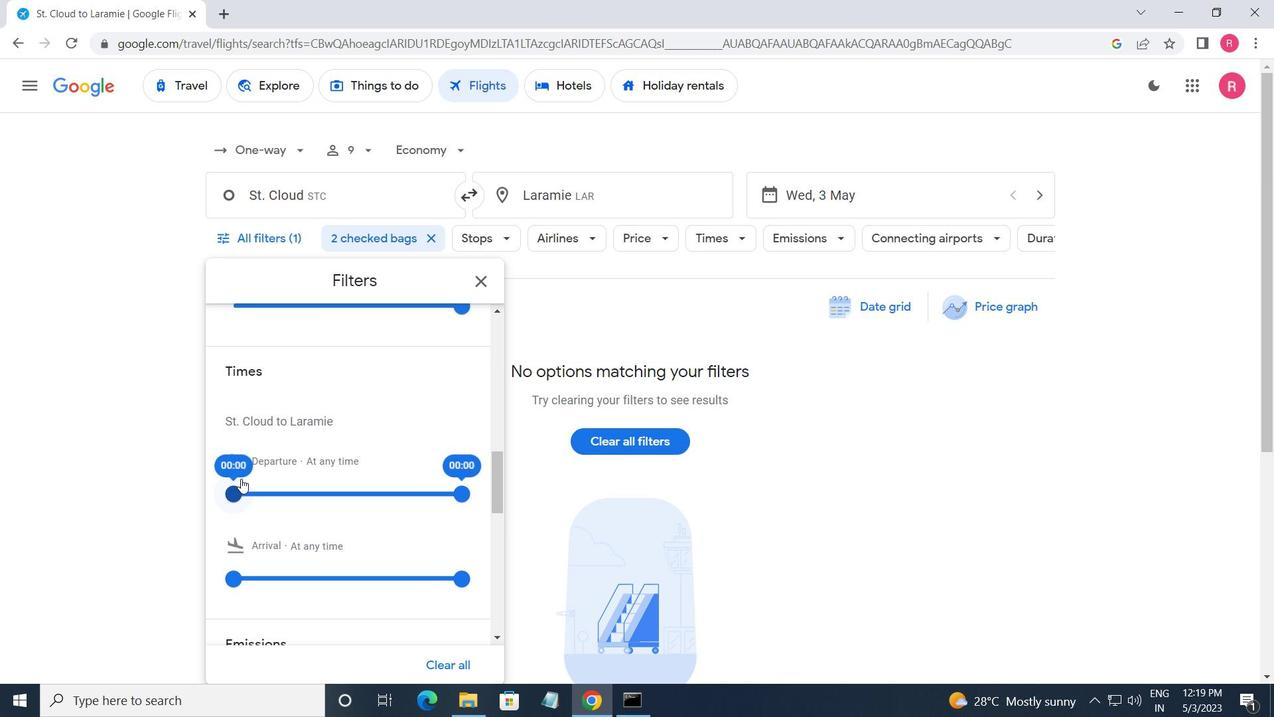 
Action: Mouse moved to (456, 488)
Screenshot: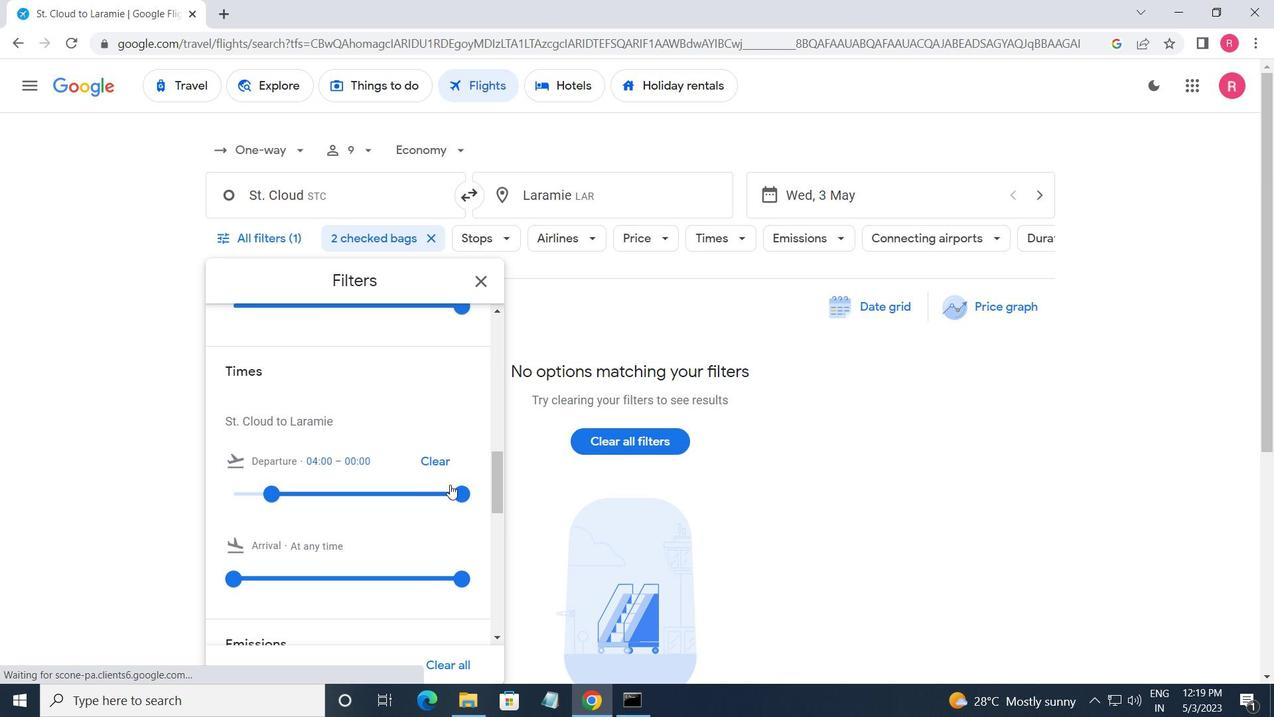 
Action: Mouse pressed left at (456, 488)
Screenshot: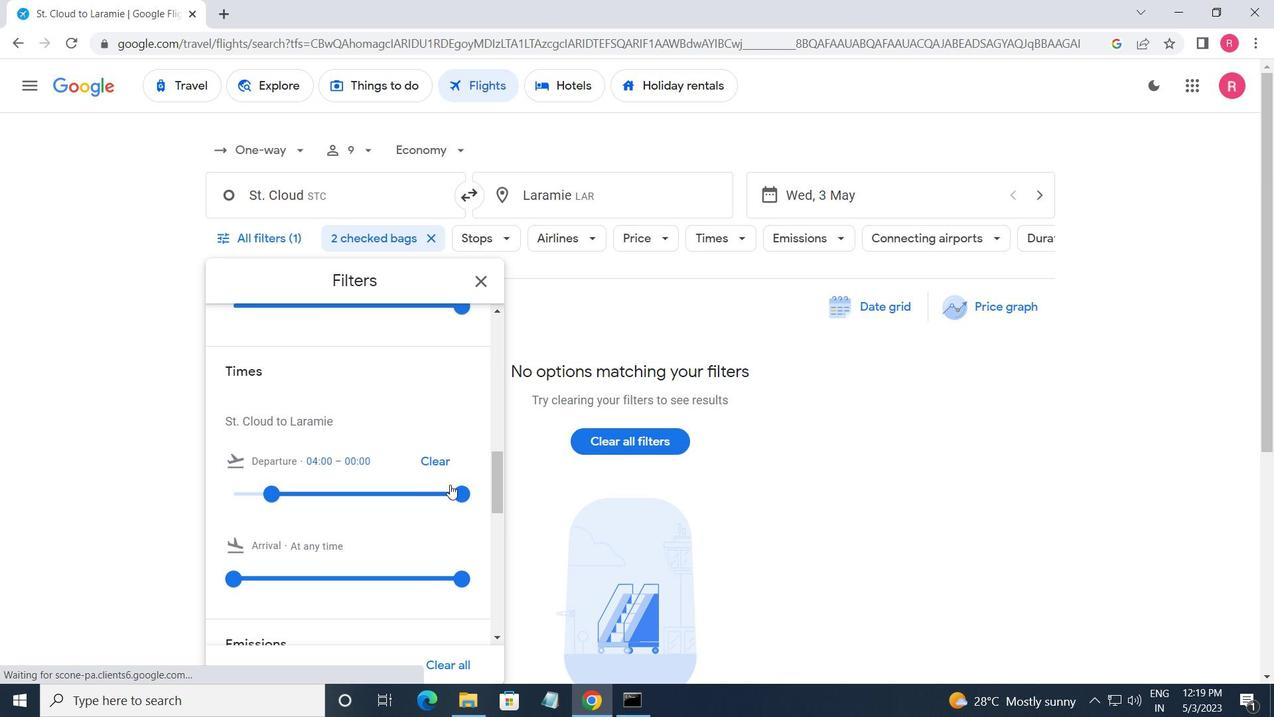 
Action: Mouse moved to (480, 292)
Screenshot: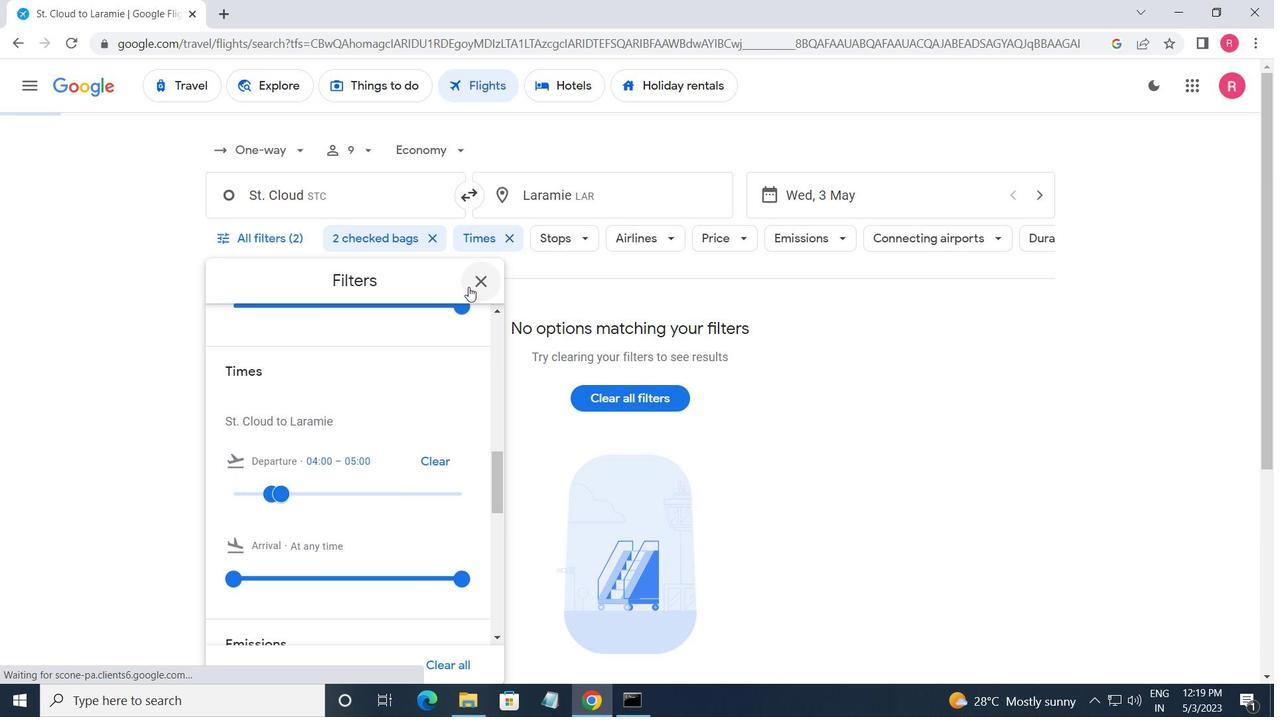 
Action: Mouse pressed left at (480, 292)
Screenshot: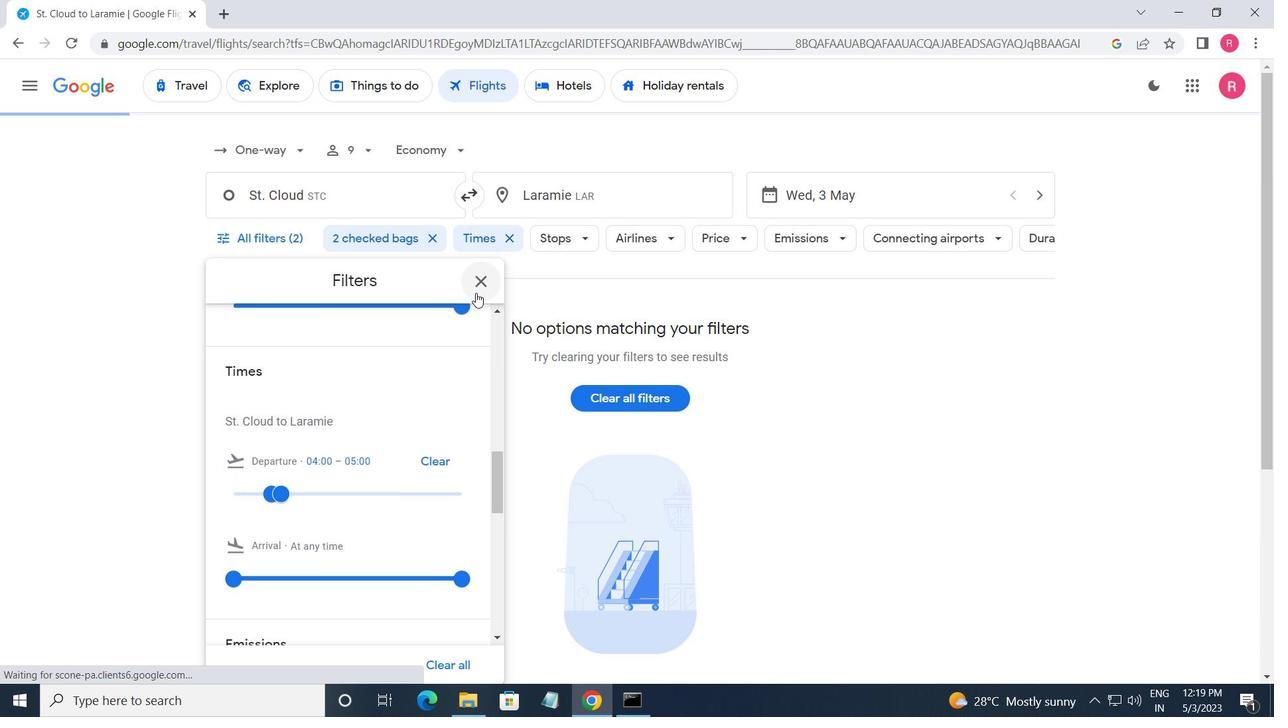 
Action: Mouse moved to (483, 279)
Screenshot: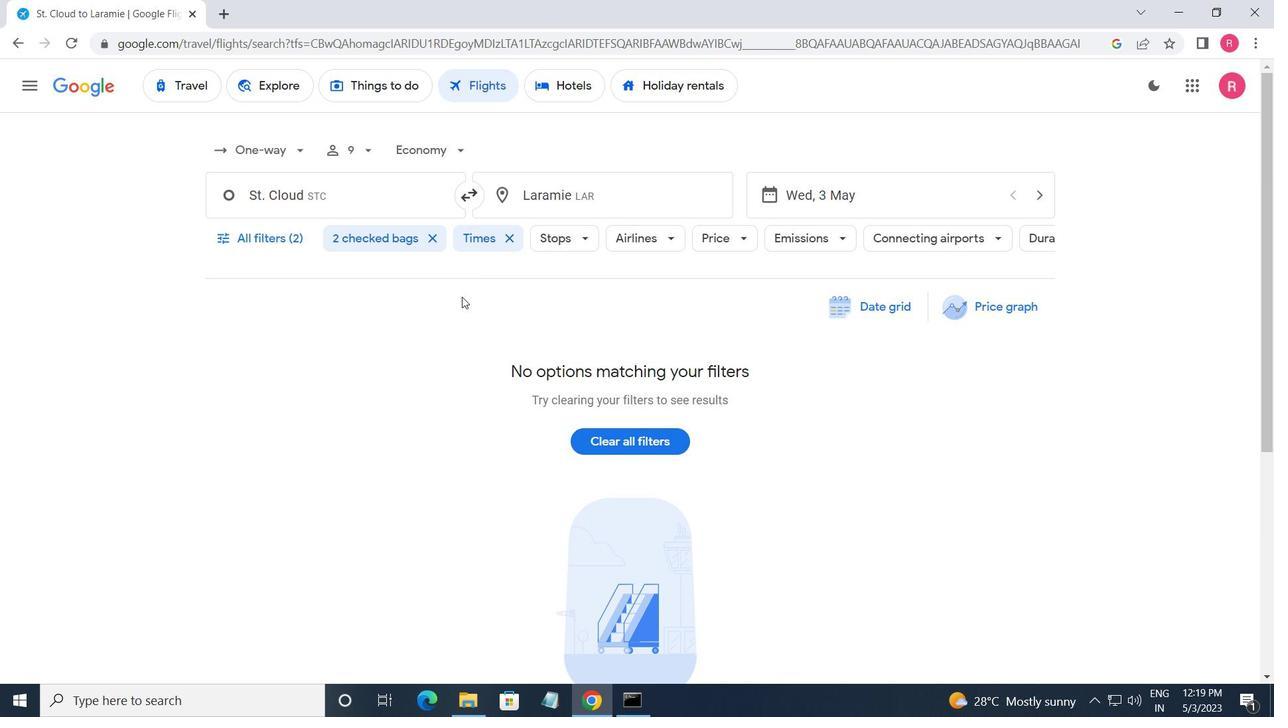 
